 Task: Open Card Project Status Report in Board Customer Loyalty Program Strategy and Execution to Workspace Corporate Communications and add a team member Softage.1@softage.net, a label Red, a checklist Time Tracking, an attachment from your onedrive, a color Red and finally, add a card description 'Plan and execute company team-building retreat with a focus on team resilience' and a comment 'Given the potential impact of this task, let us approach it with a strategic mindset and explore all options before making a decision.'. Add a start date 'Jan 09, 1900' with a due date 'Jan 16, 1900'
Action: Mouse moved to (66, 336)
Screenshot: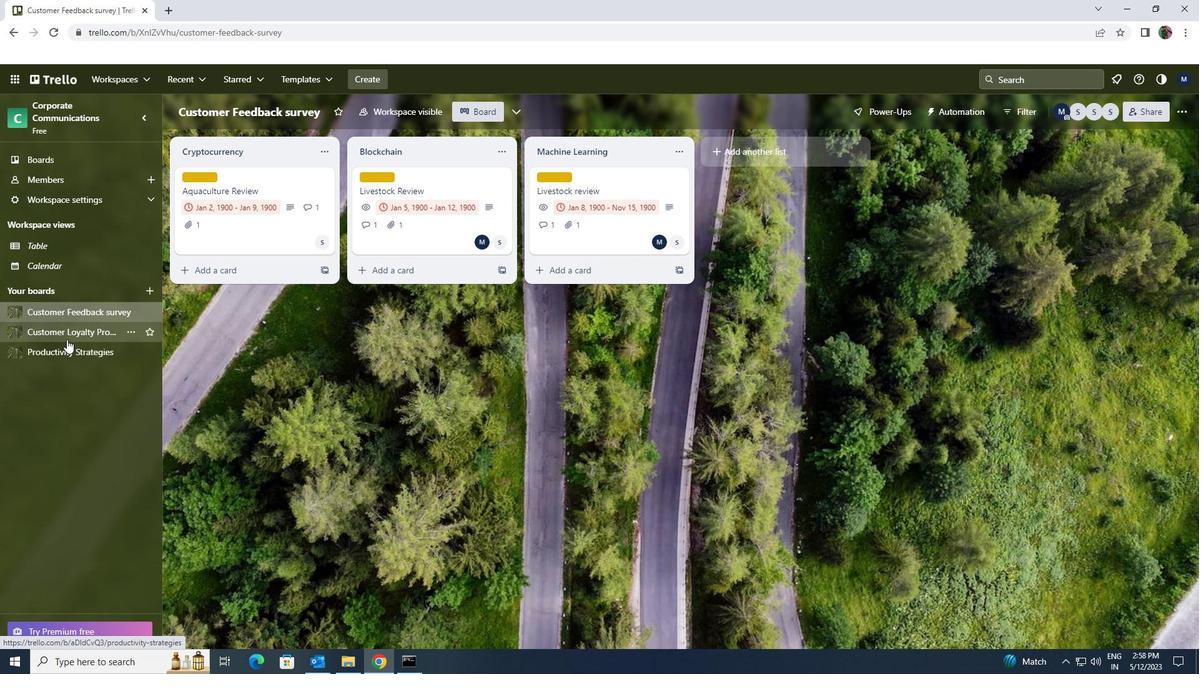 
Action: Mouse pressed left at (66, 336)
Screenshot: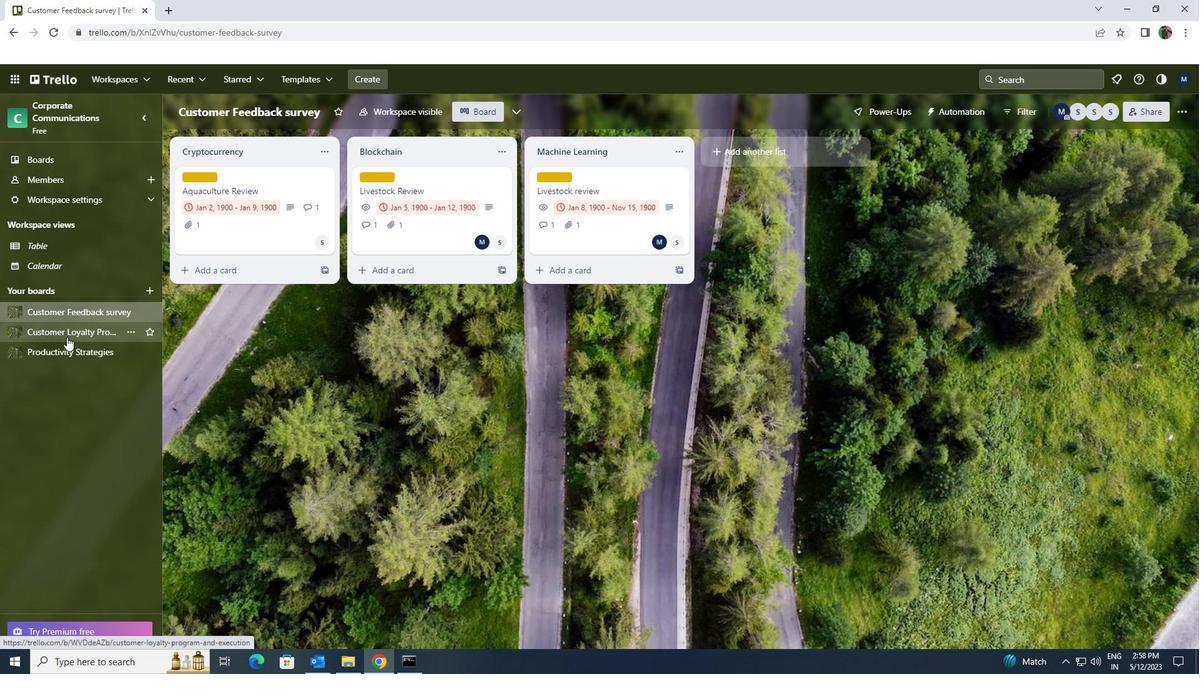 
Action: Mouse moved to (602, 181)
Screenshot: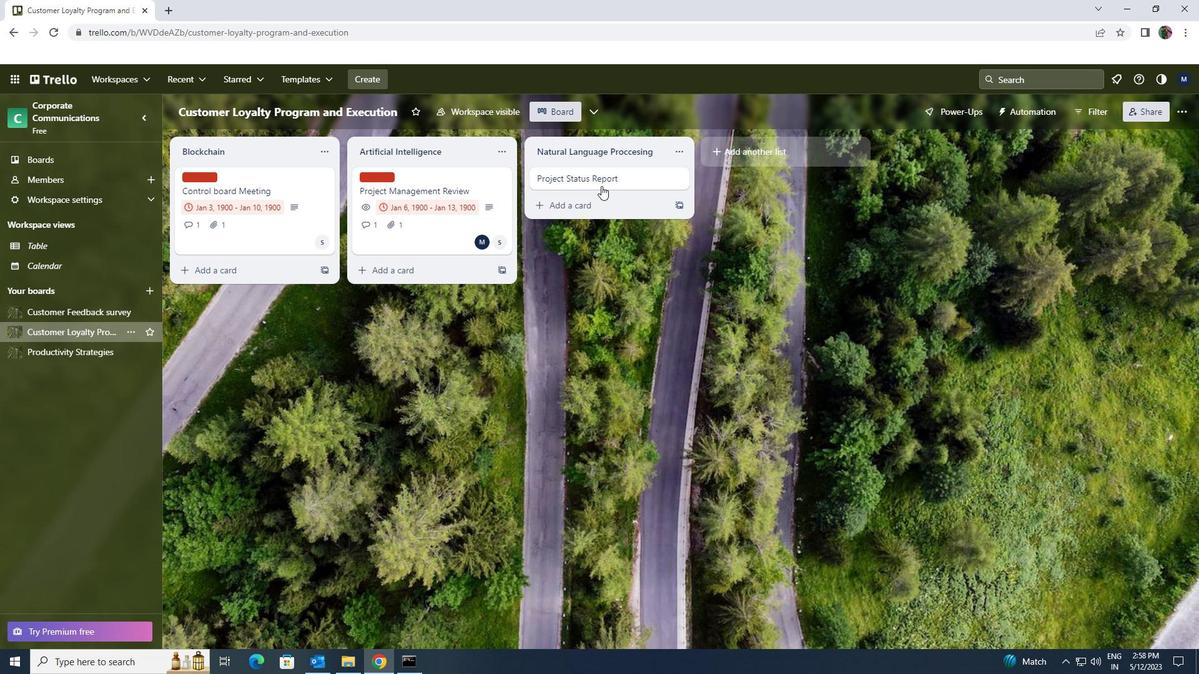 
Action: Mouse pressed left at (602, 181)
Screenshot: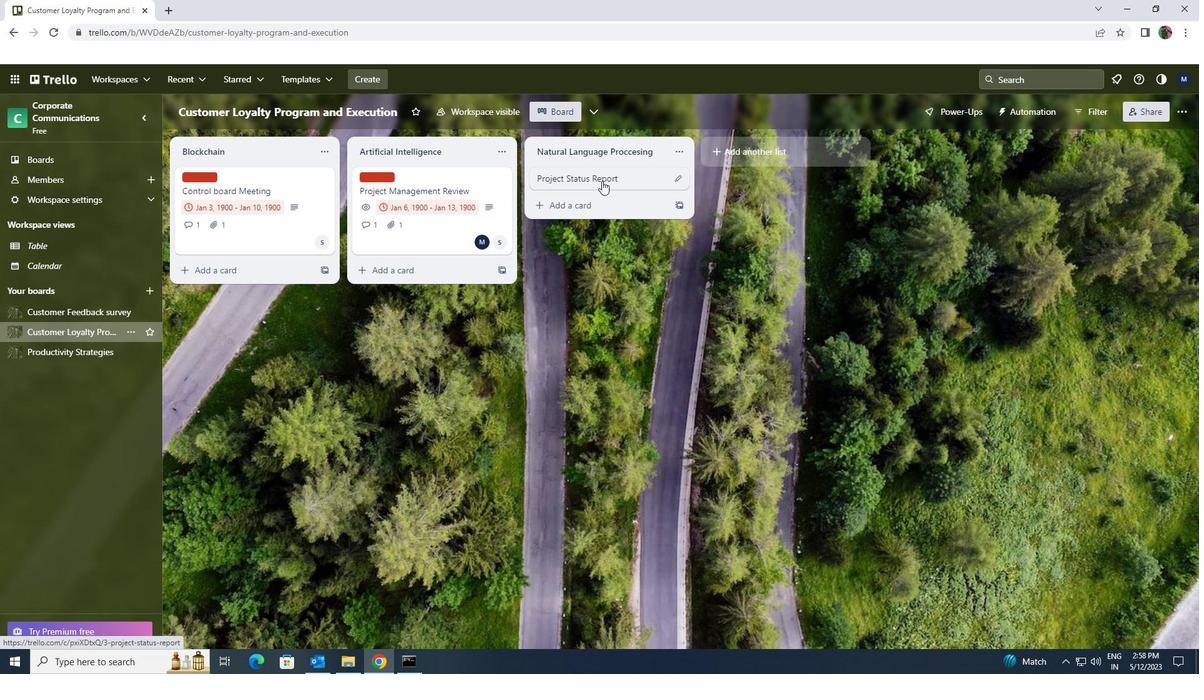 
Action: Mouse moved to (737, 184)
Screenshot: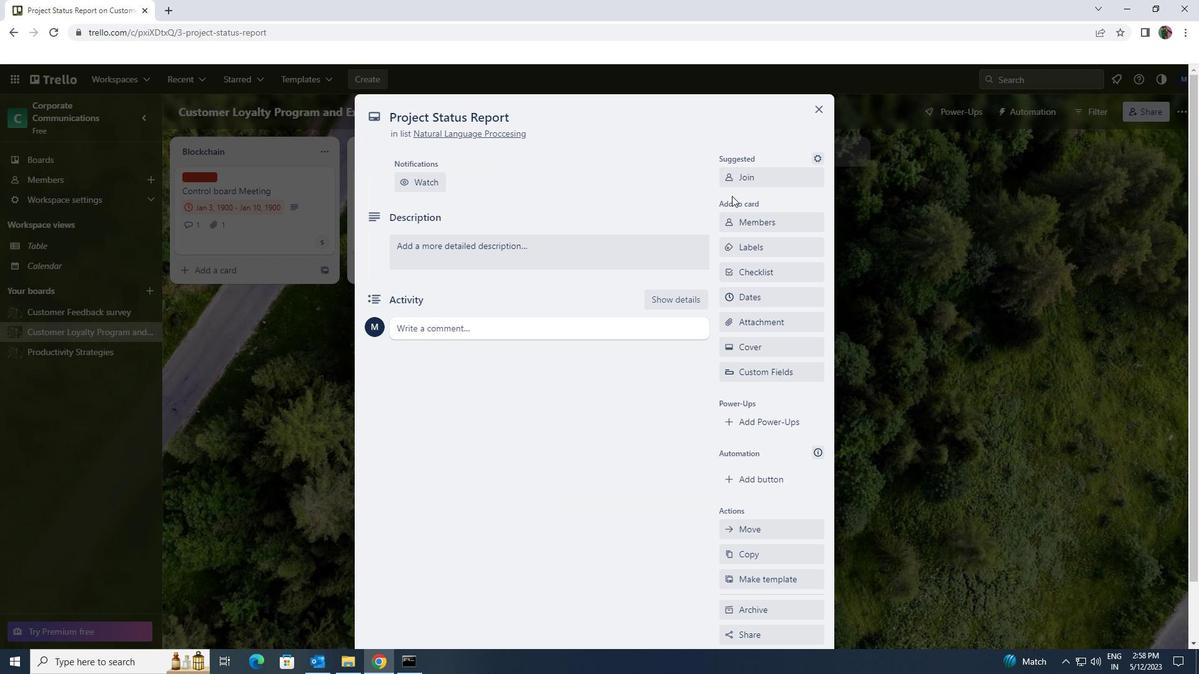 
Action: Mouse pressed left at (737, 184)
Screenshot: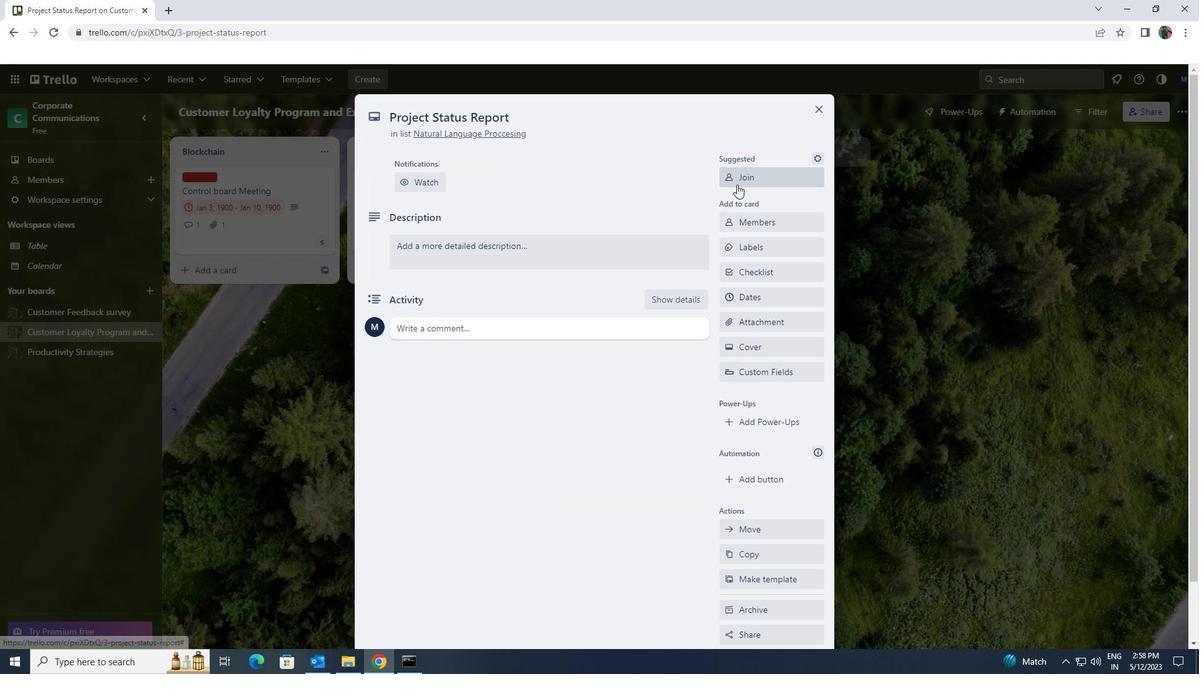 
Action: Mouse moved to (738, 181)
Screenshot: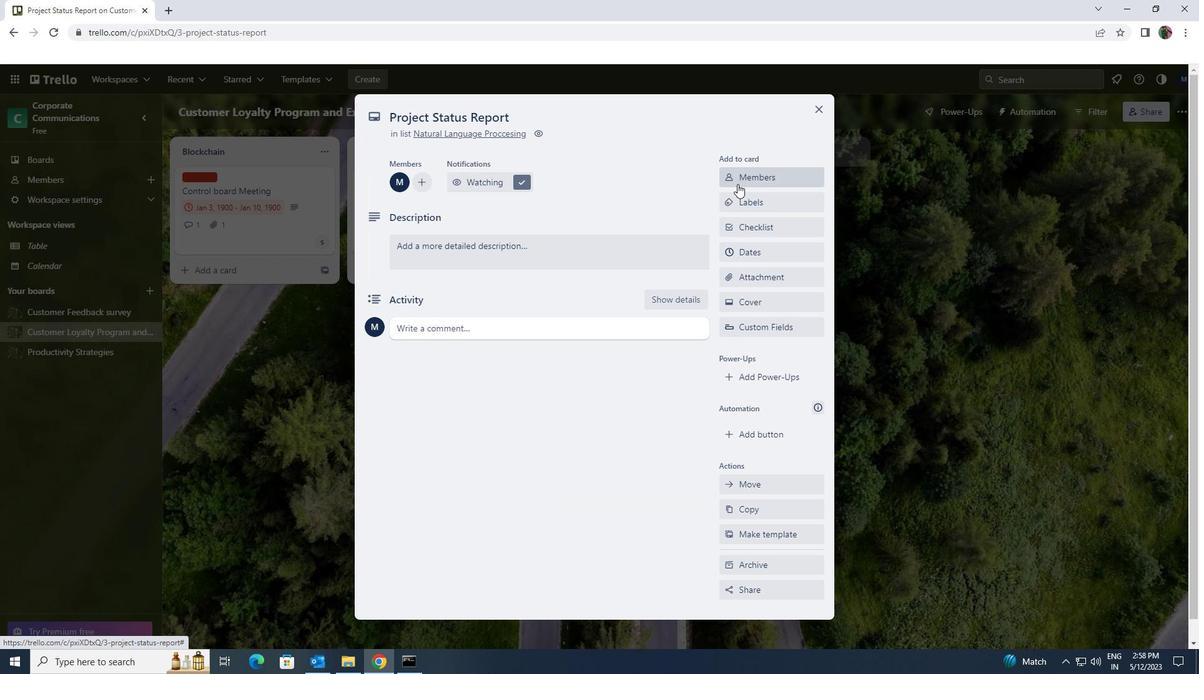 
Action: Mouse pressed left at (738, 181)
Screenshot: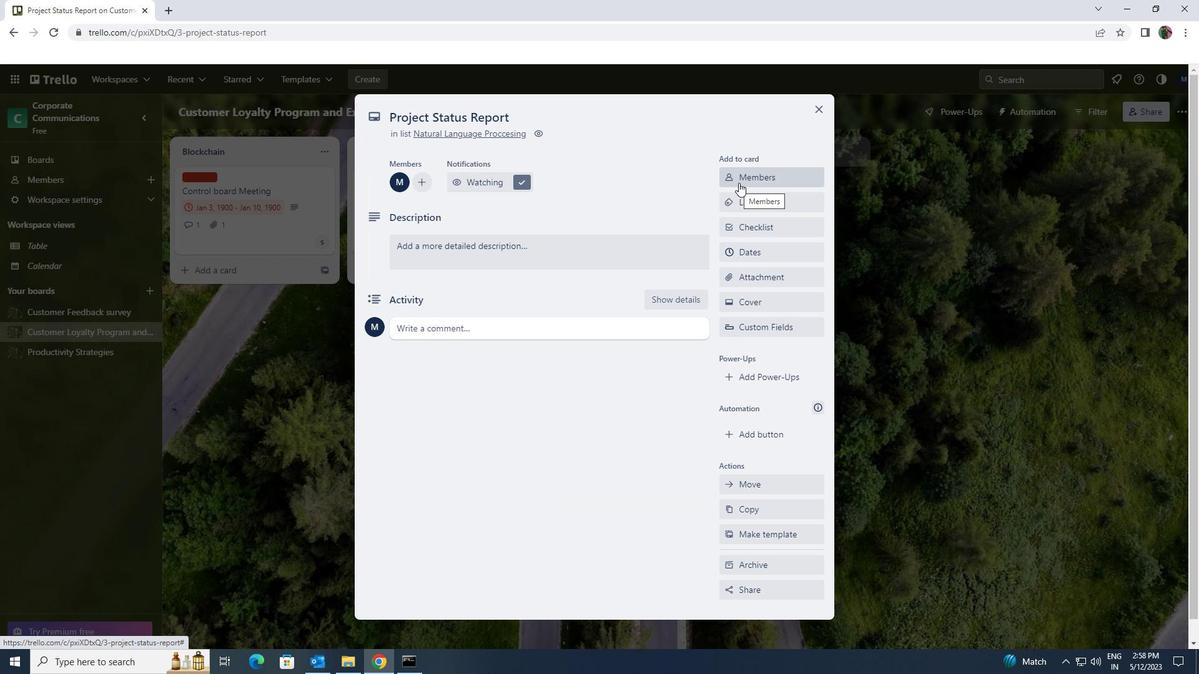
Action: Mouse moved to (745, 177)
Screenshot: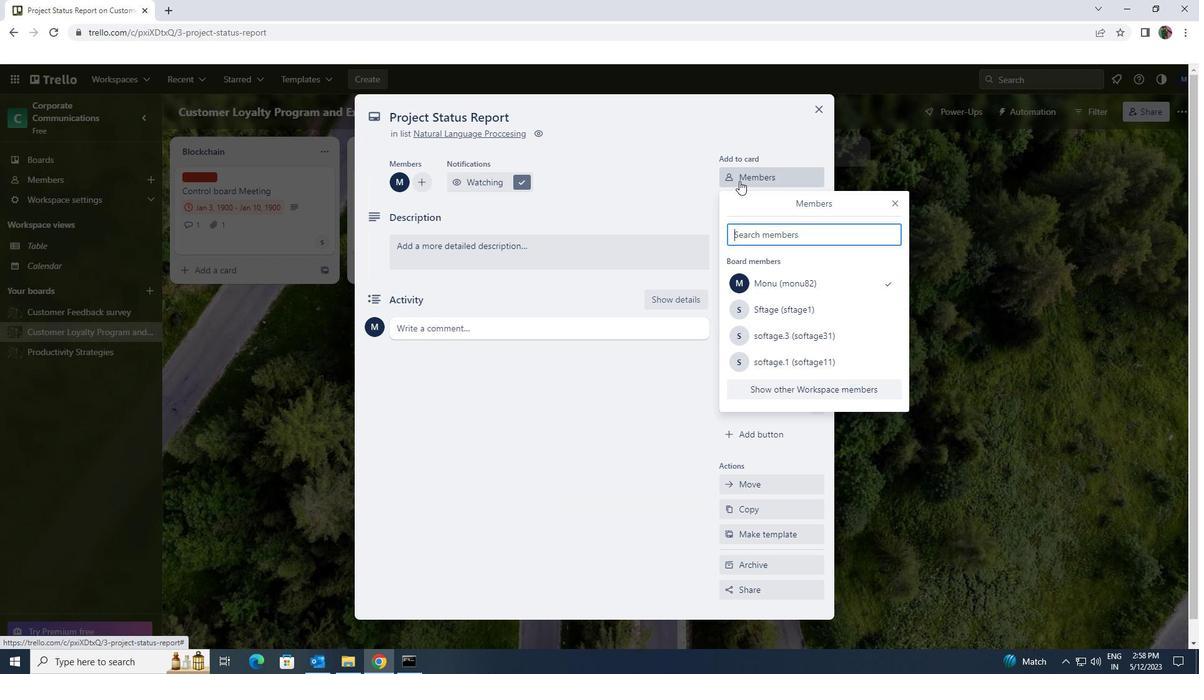 
Action: Key pressed softage.1<Key.shift>@SOFTAGE.NET
Screenshot: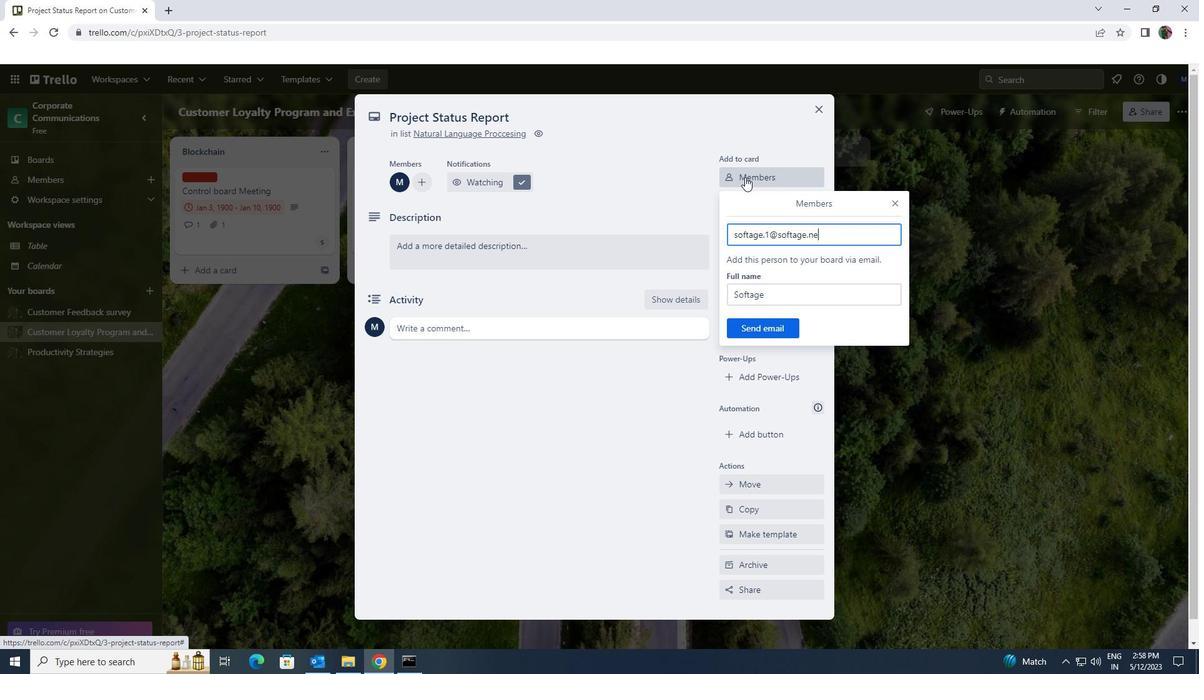 
Action: Mouse moved to (763, 327)
Screenshot: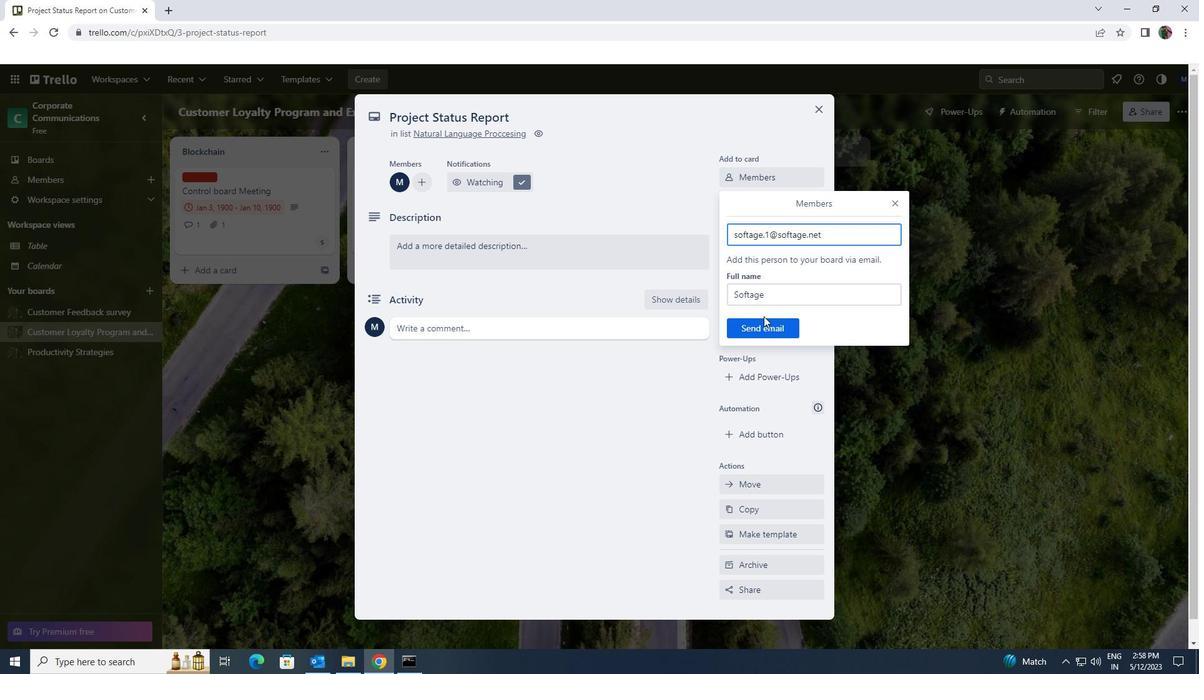 
Action: Mouse pressed left at (763, 327)
Screenshot: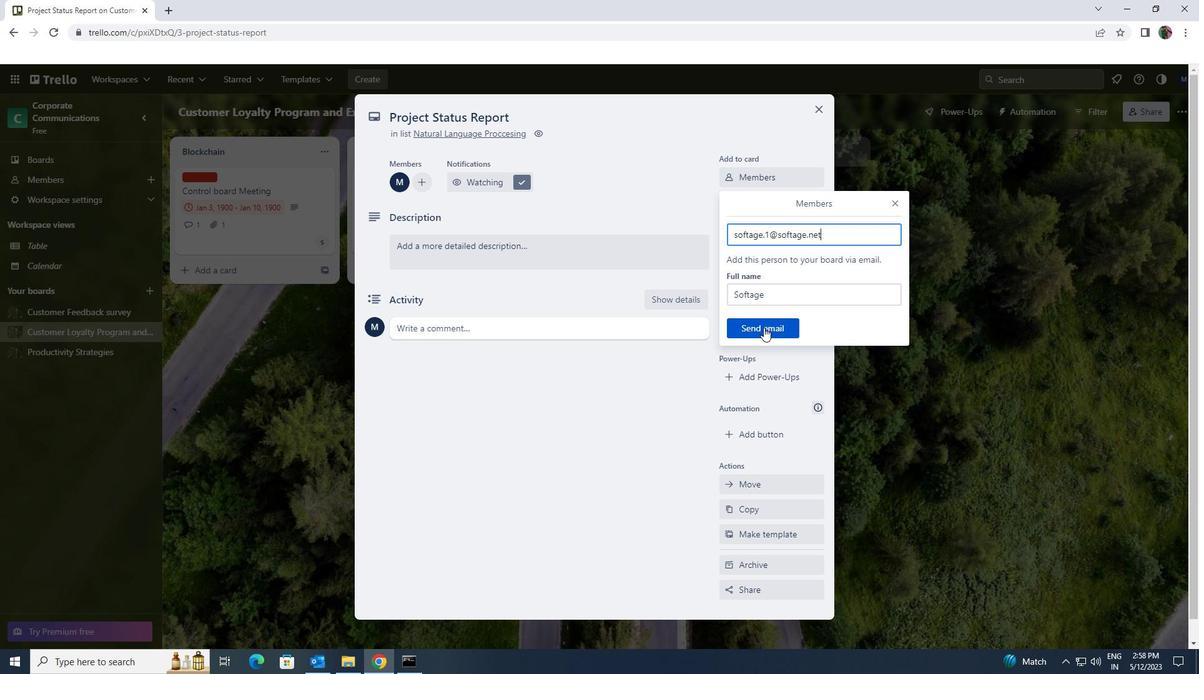 
Action: Mouse moved to (766, 207)
Screenshot: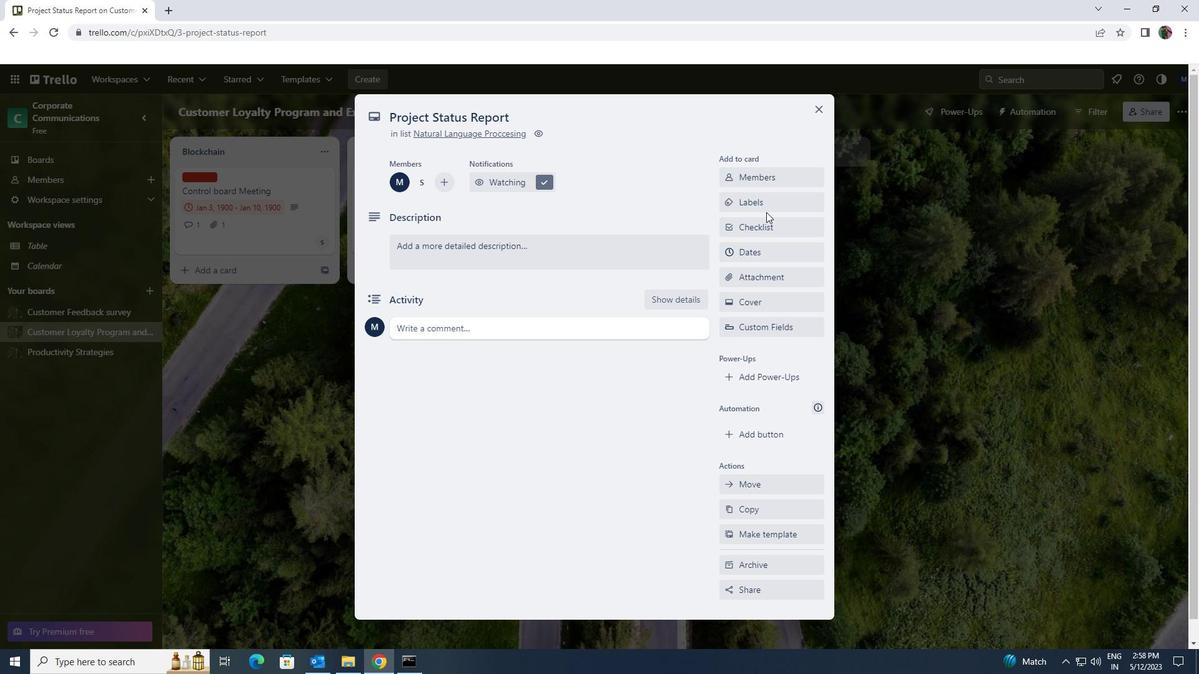
Action: Mouse pressed left at (766, 207)
Screenshot: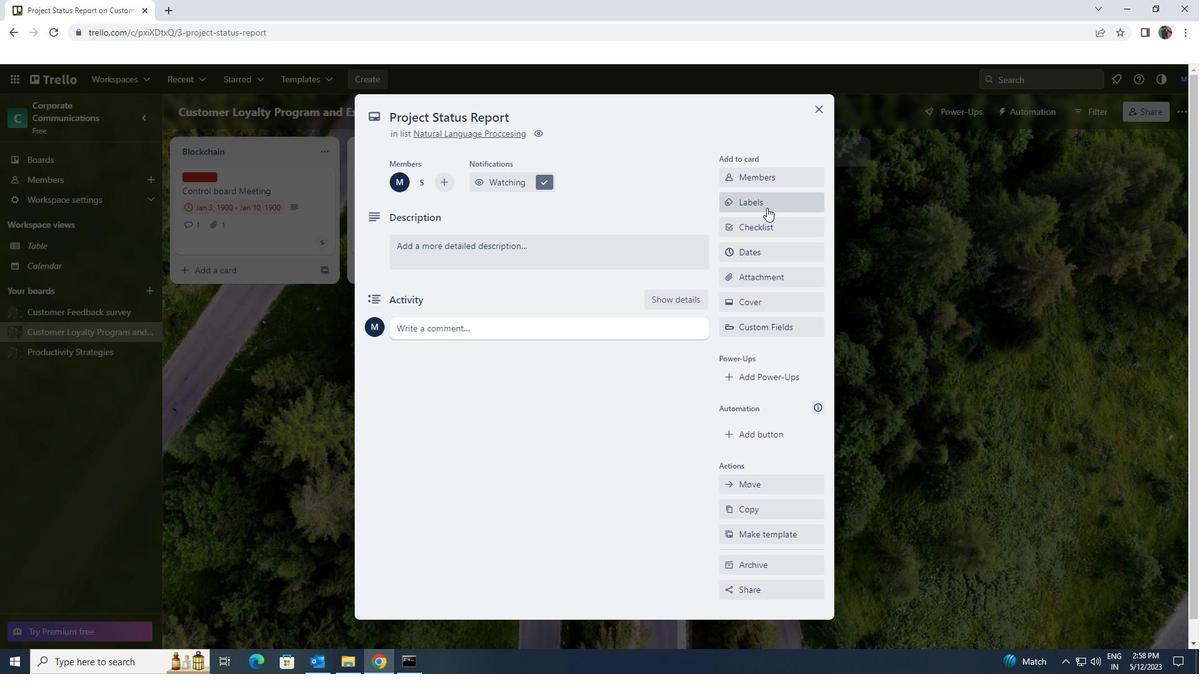 
Action: Mouse moved to (801, 462)
Screenshot: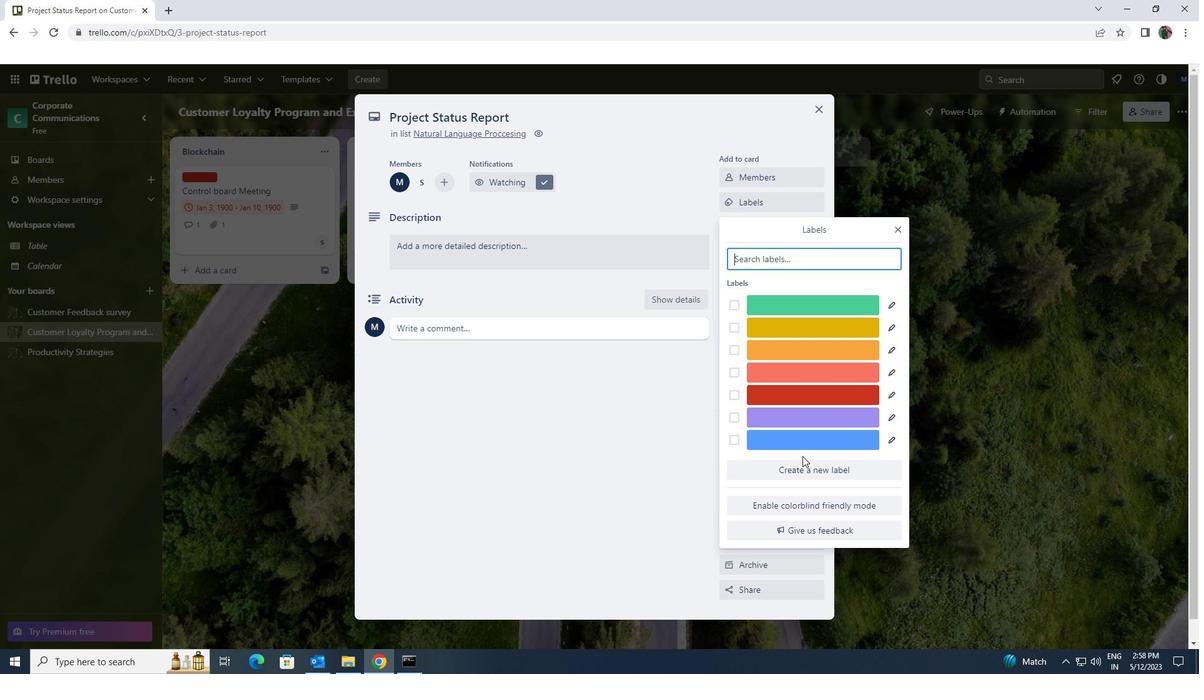 
Action: Mouse pressed left at (801, 462)
Screenshot: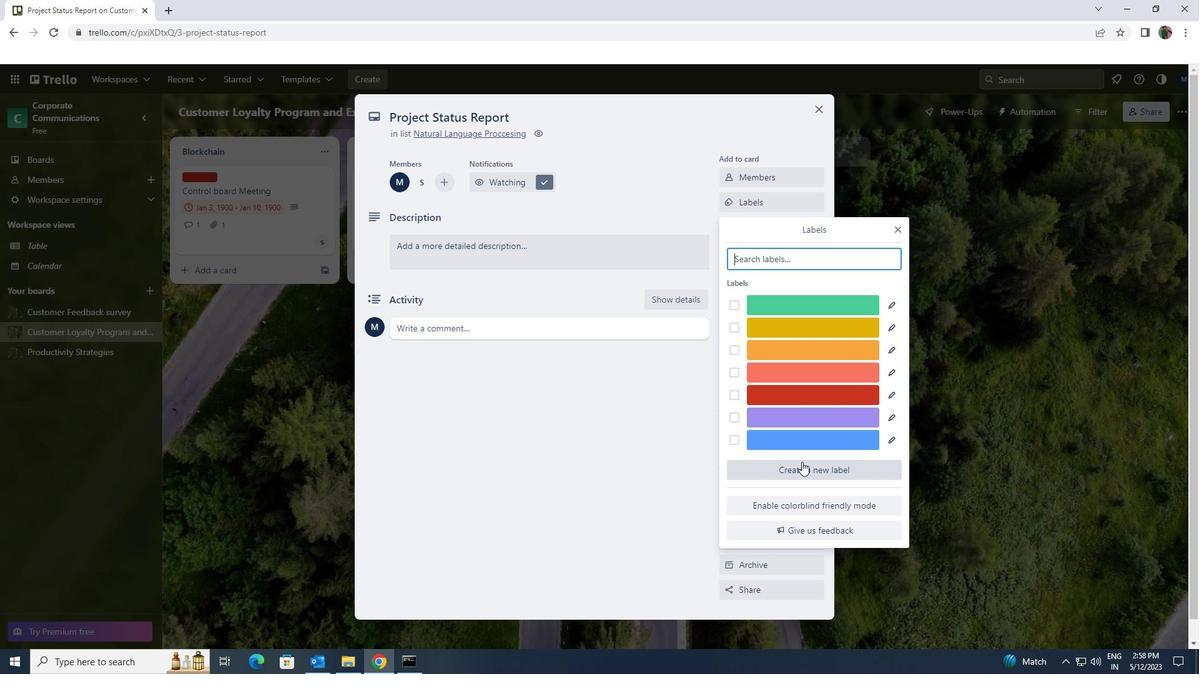 
Action: Mouse moved to (850, 433)
Screenshot: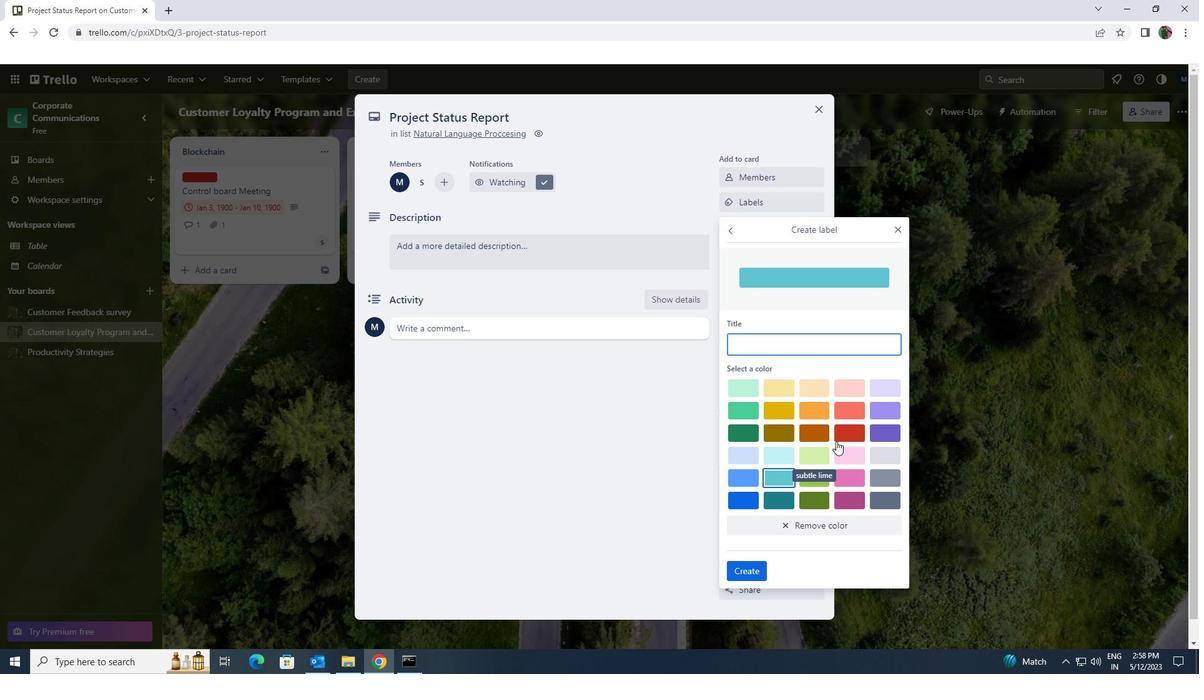 
Action: Mouse pressed left at (850, 433)
Screenshot: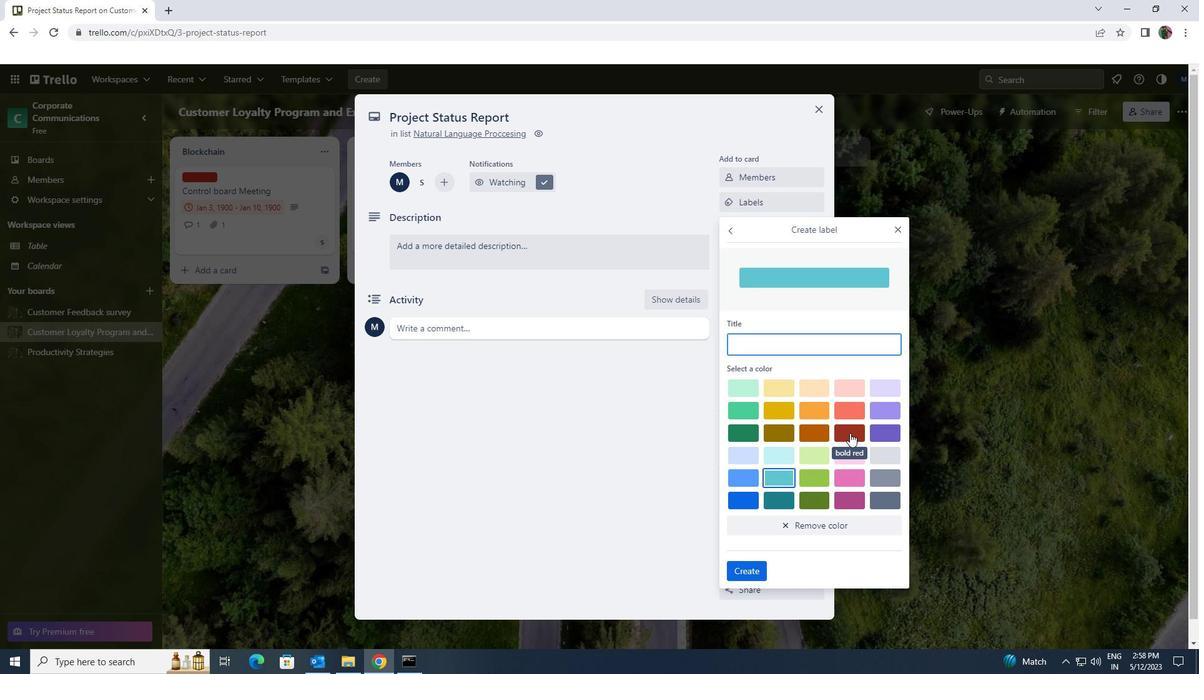 
Action: Mouse moved to (742, 573)
Screenshot: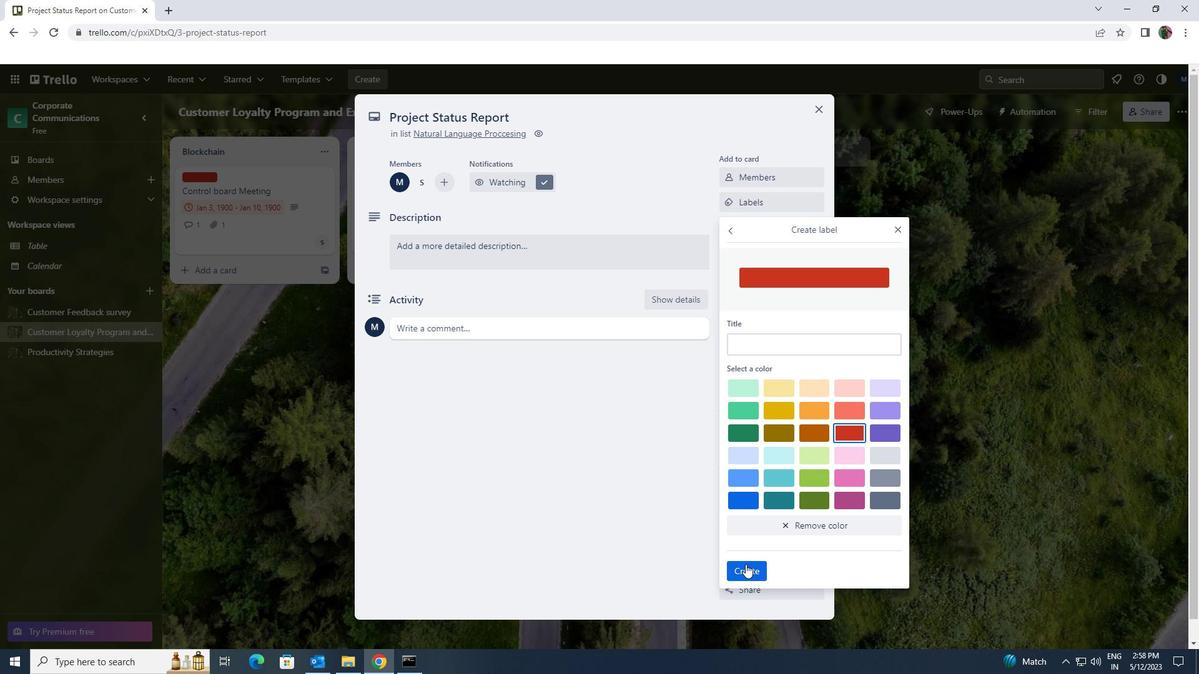 
Action: Mouse pressed left at (742, 573)
Screenshot: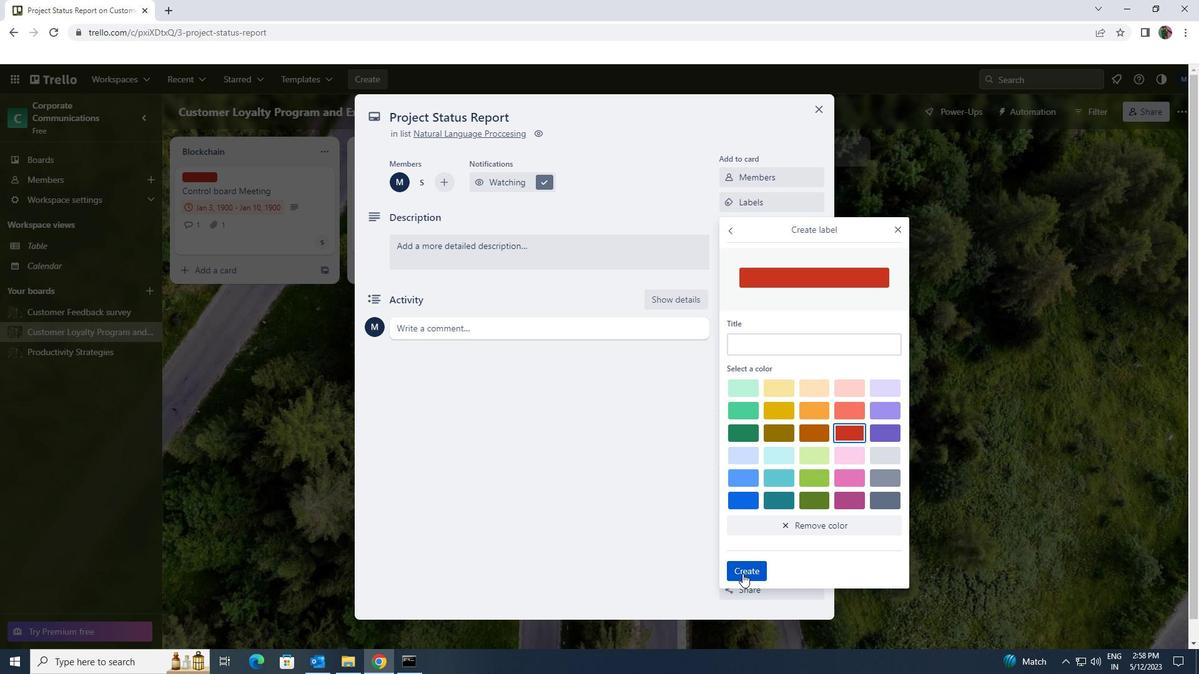 
Action: Mouse moved to (898, 228)
Screenshot: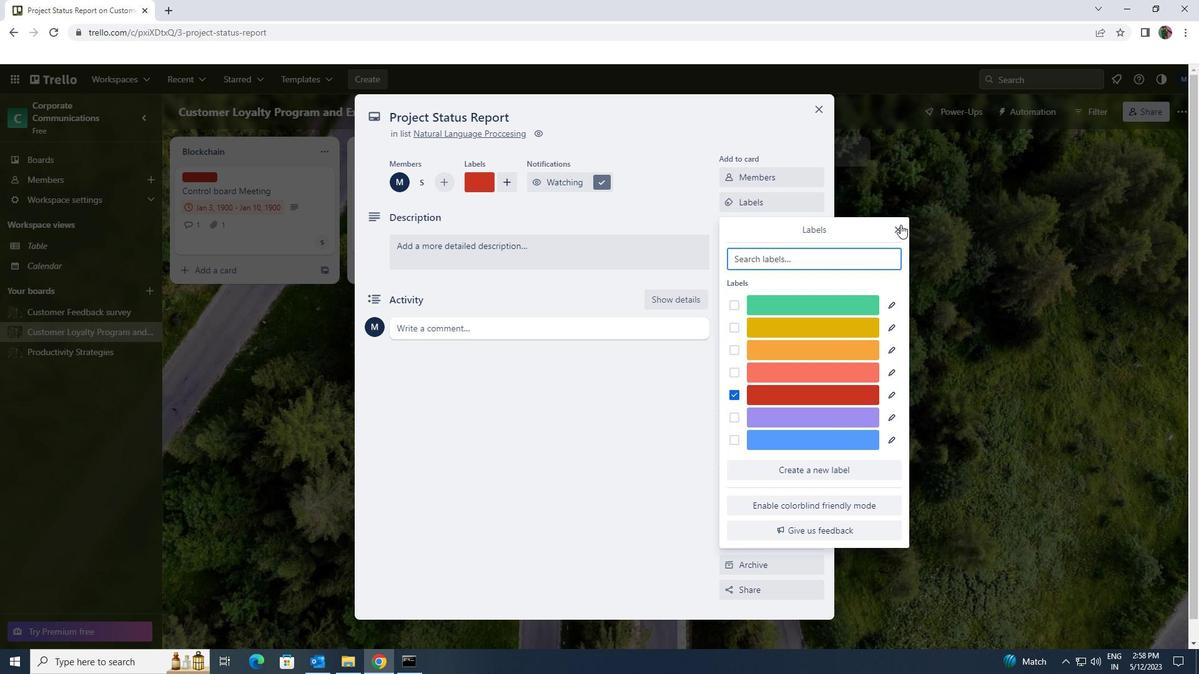 
Action: Mouse pressed left at (898, 228)
Screenshot: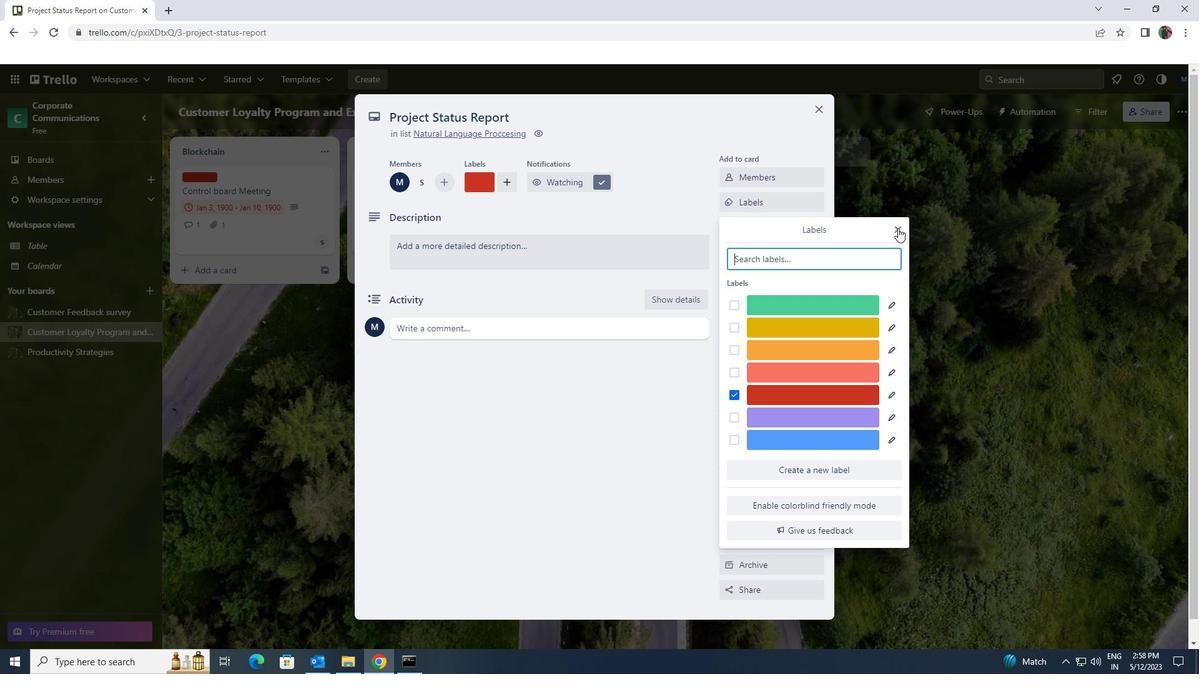 
Action: Mouse moved to (783, 226)
Screenshot: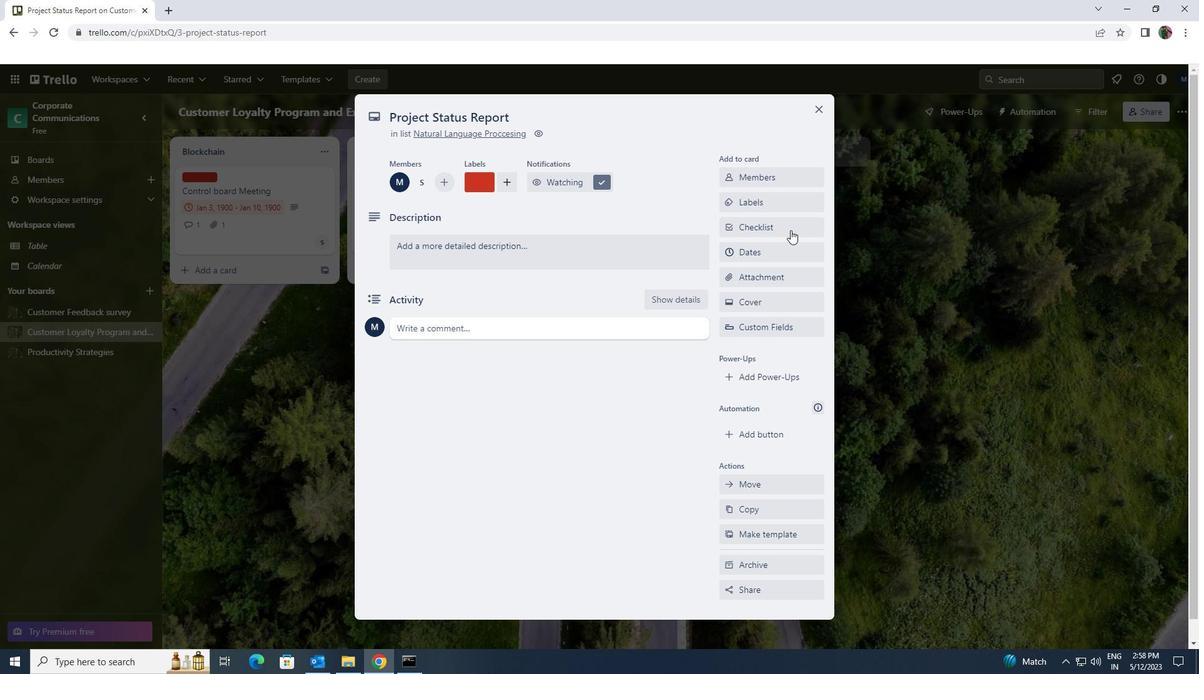 
Action: Mouse pressed left at (783, 226)
Screenshot: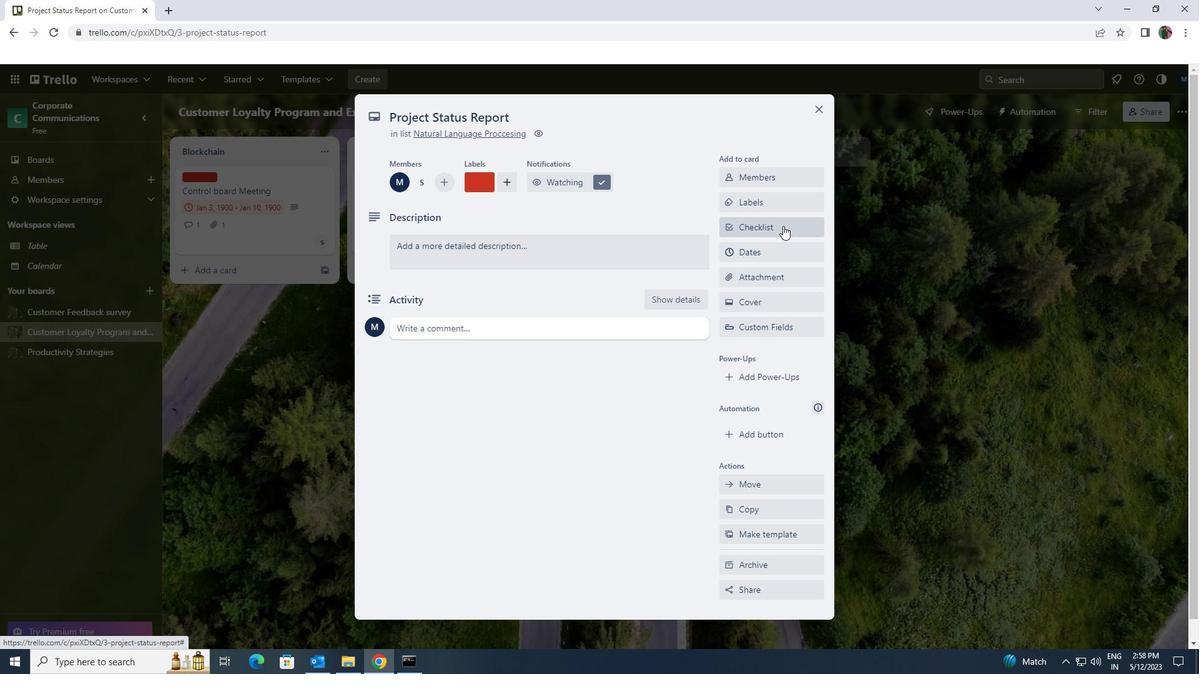 
Action: Key pressed <Key.shift><Key.shift>TIME<Key.space><Key.shift>TRACKING
Screenshot: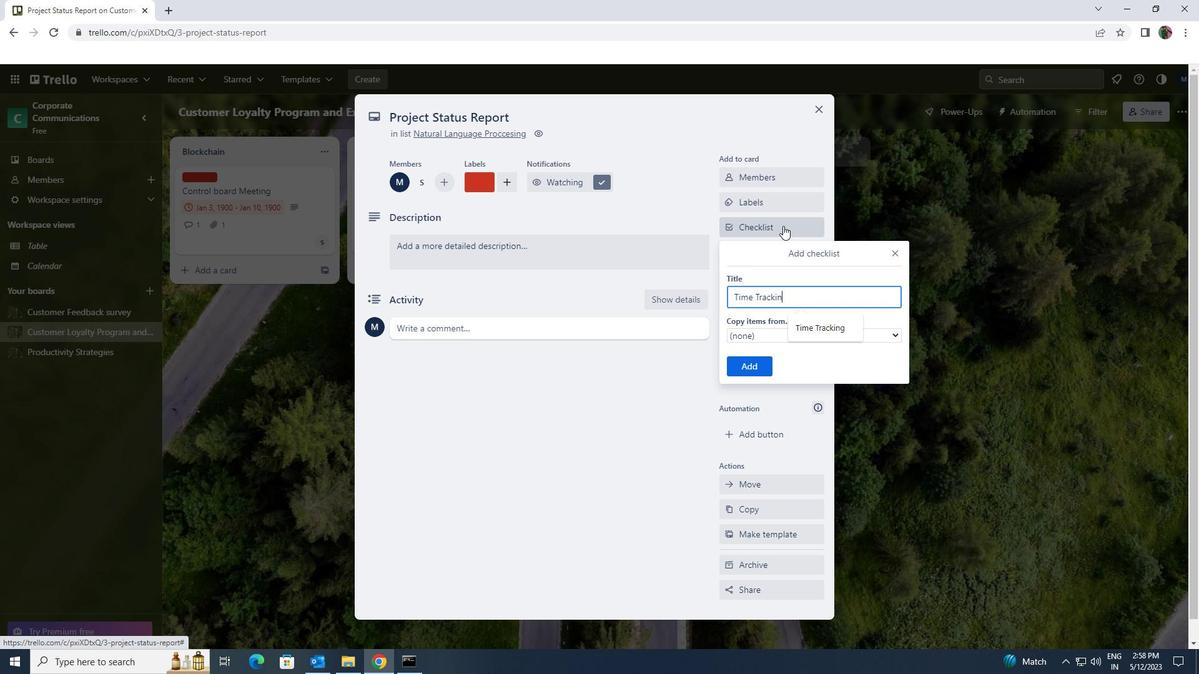 
Action: Mouse moved to (750, 359)
Screenshot: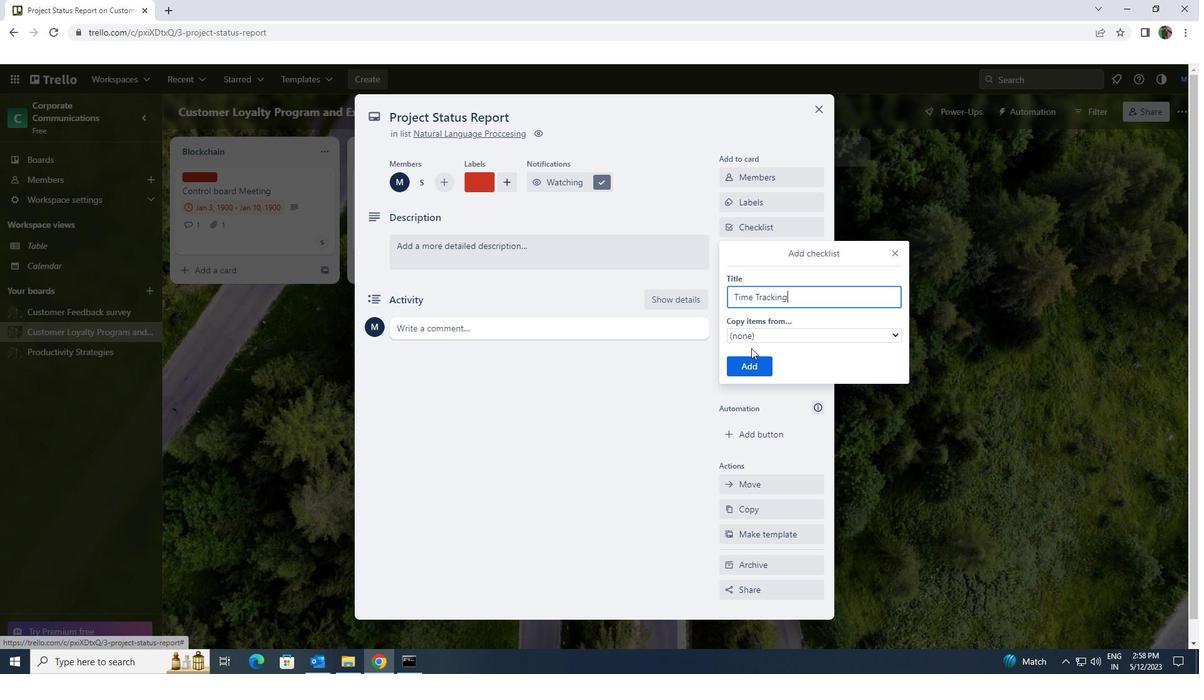 
Action: Mouse pressed left at (750, 359)
Screenshot: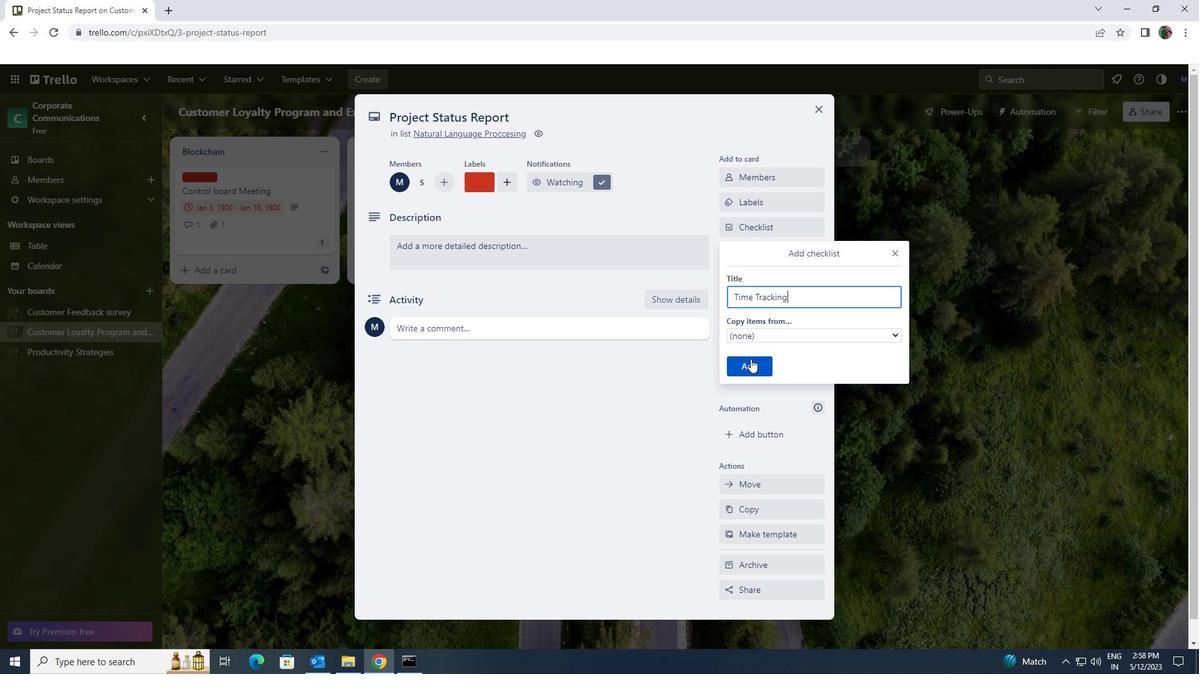 
Action: Mouse moved to (754, 280)
Screenshot: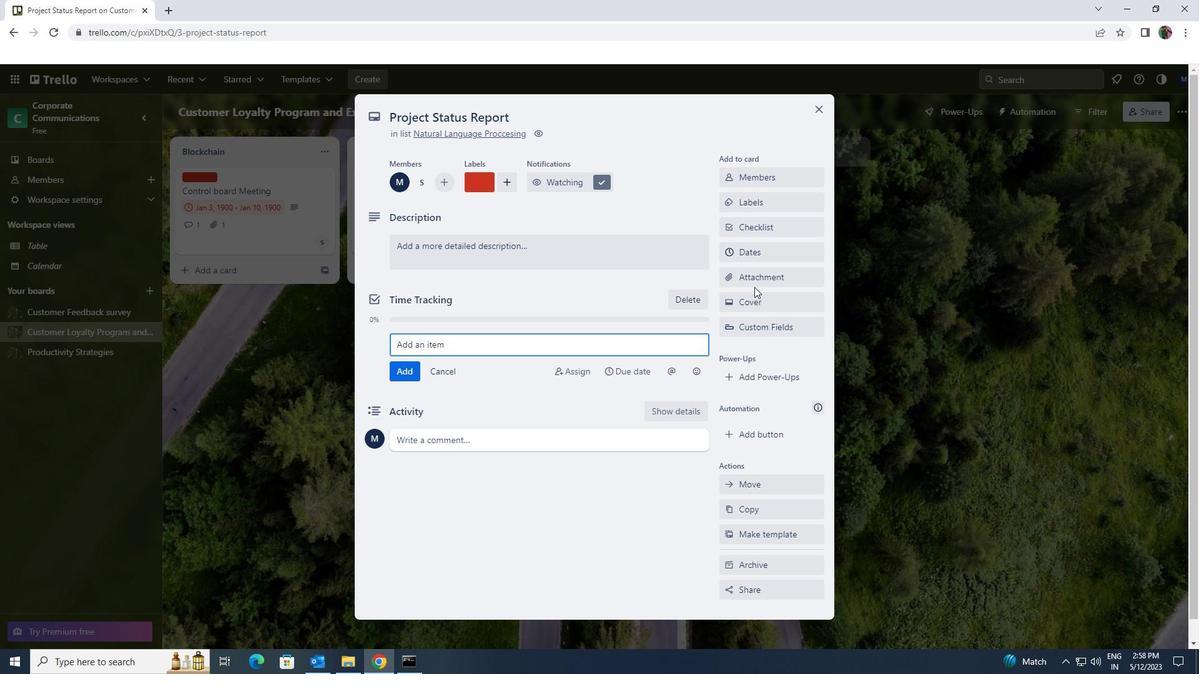 
Action: Mouse pressed left at (754, 280)
Screenshot: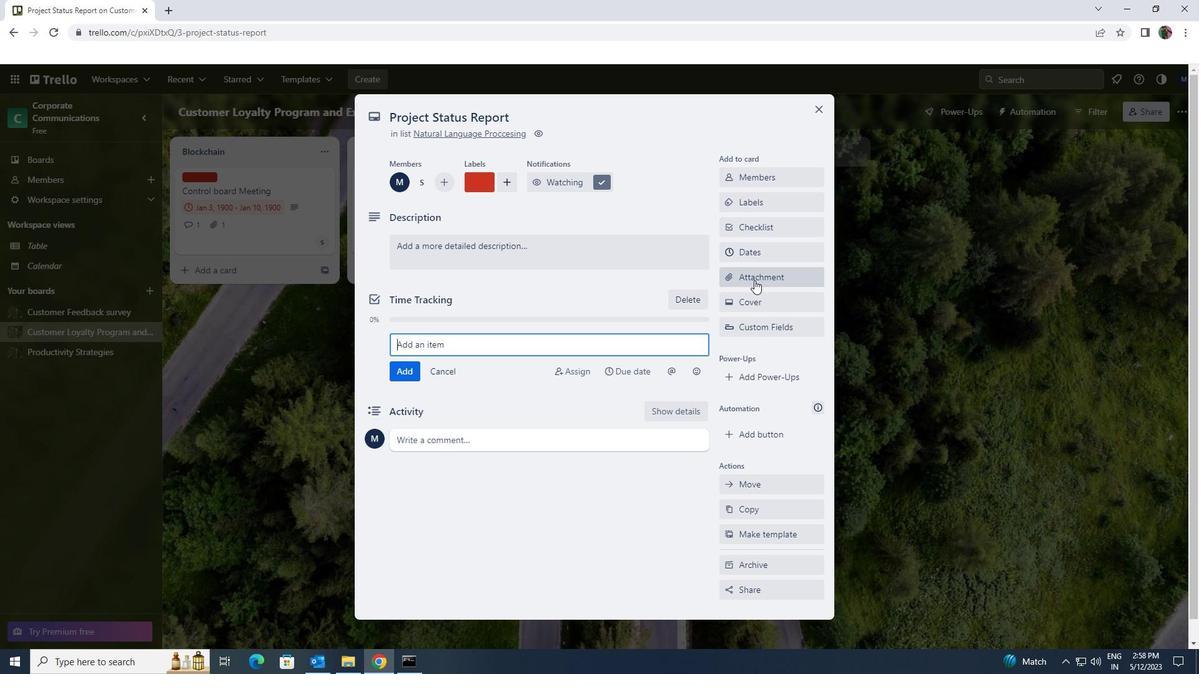 
Action: Mouse moved to (754, 365)
Screenshot: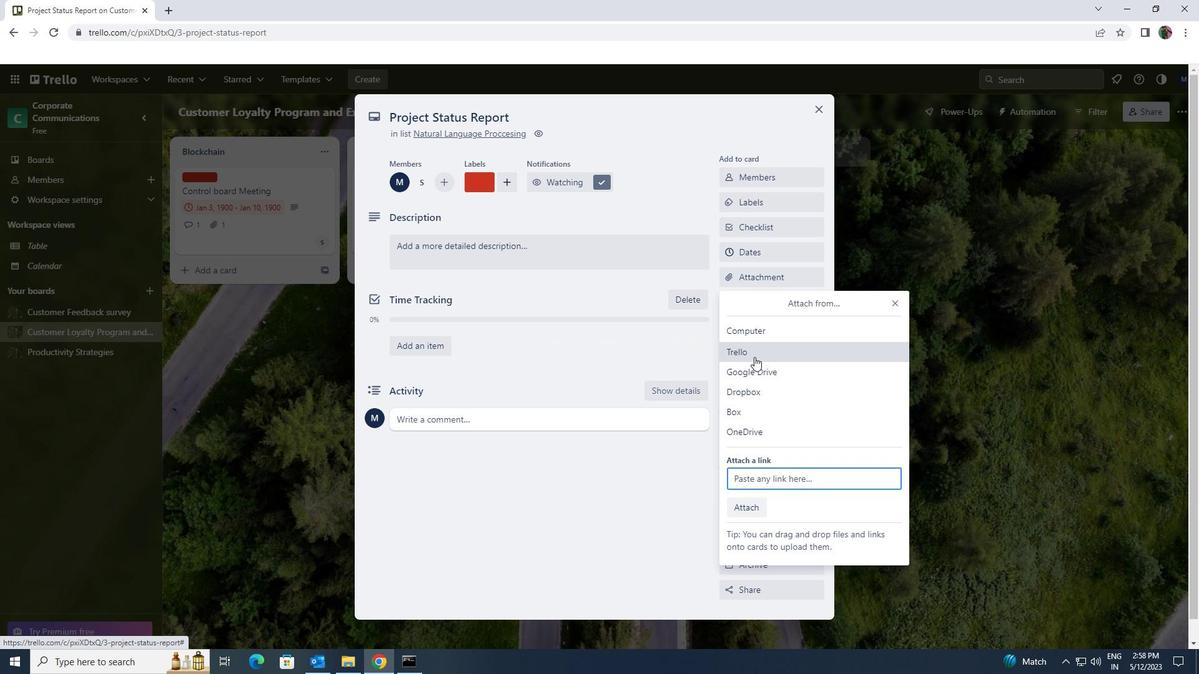 
Action: Mouse pressed left at (754, 365)
Screenshot: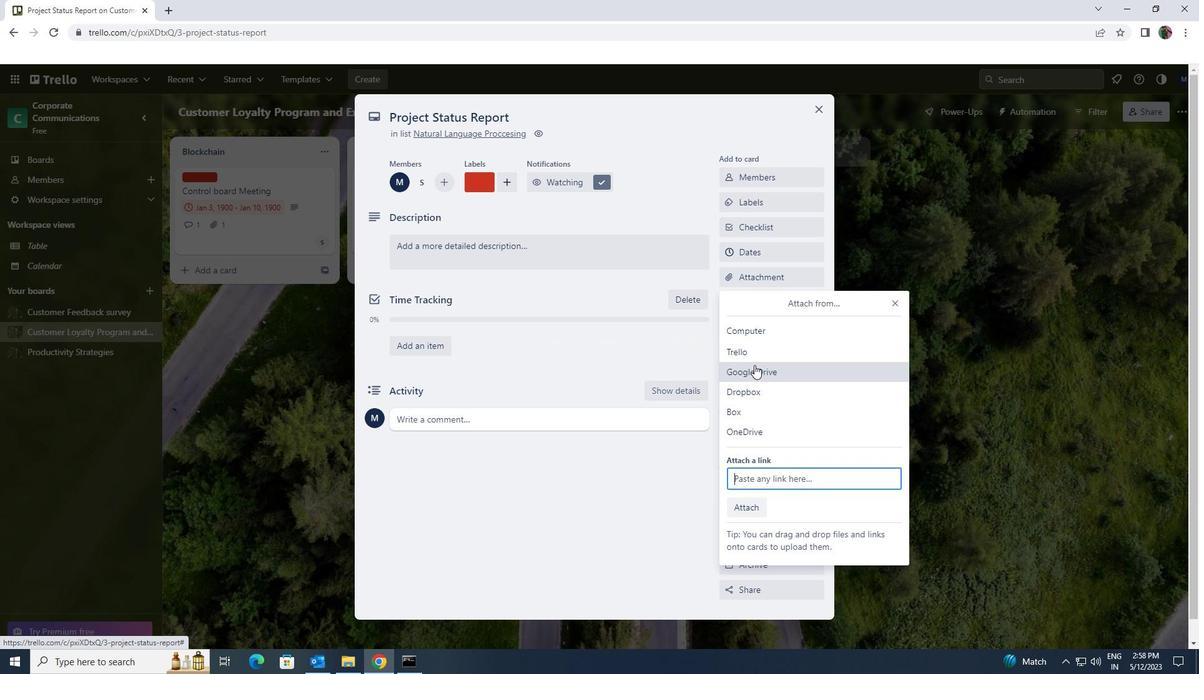 
Action: Mouse moved to (502, 322)
Screenshot: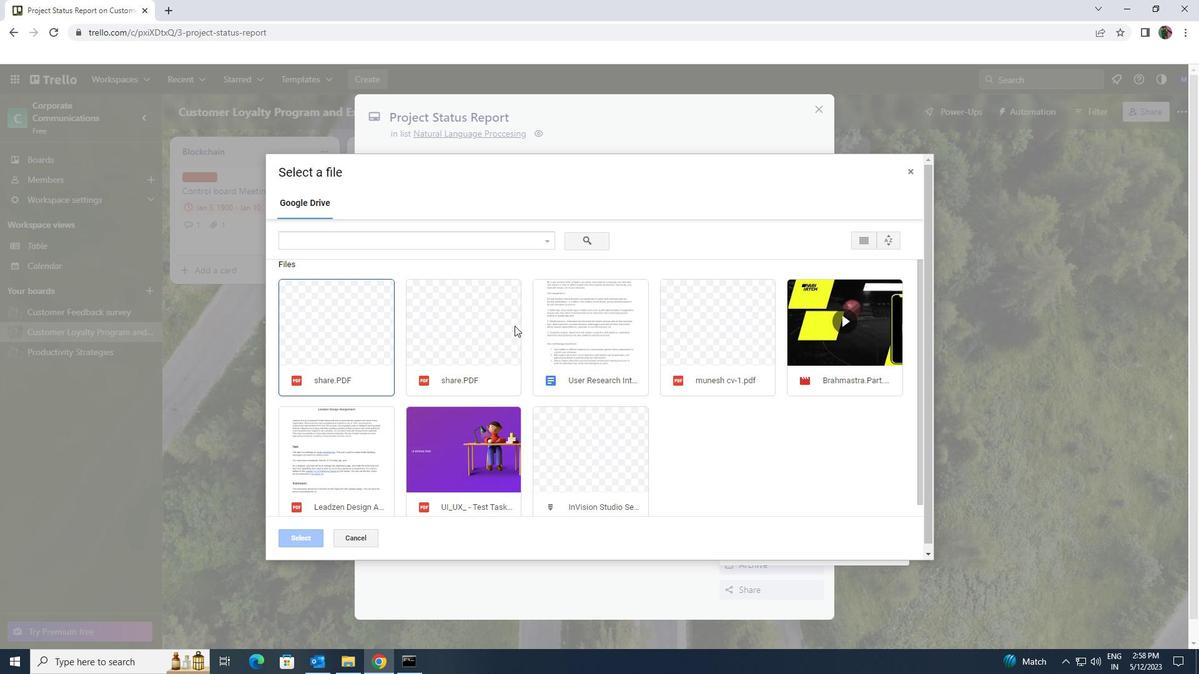 
Action: Mouse pressed left at (502, 322)
Screenshot: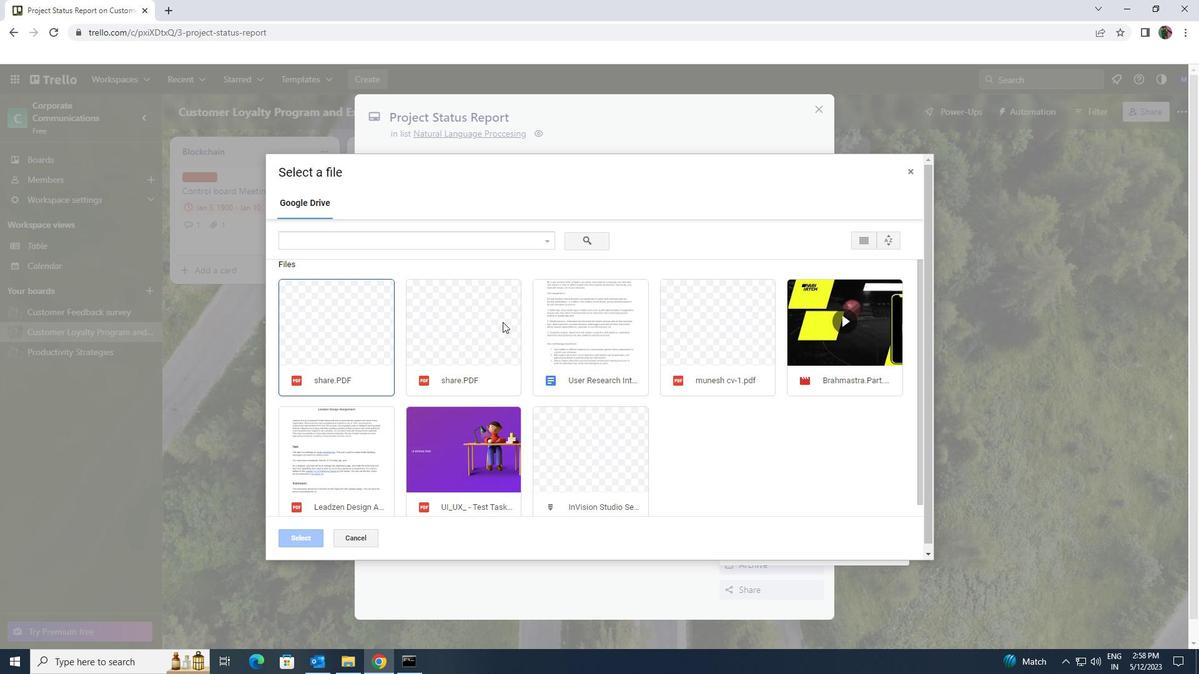 
Action: Mouse moved to (314, 538)
Screenshot: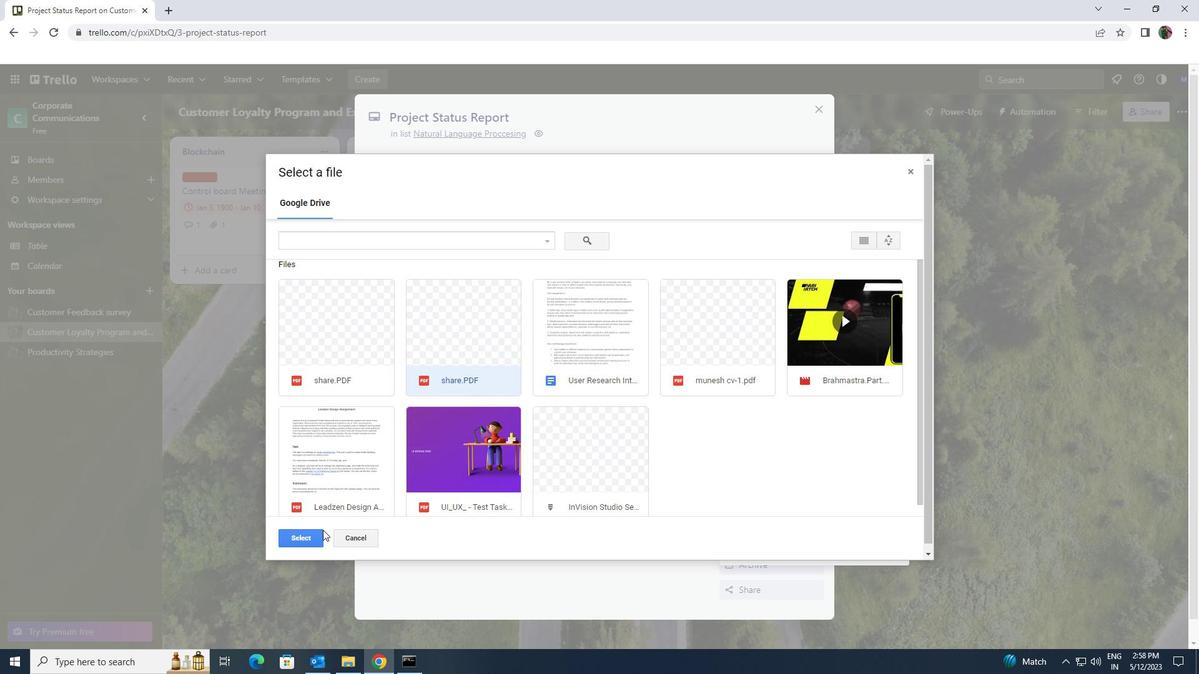
Action: Mouse pressed left at (314, 538)
Screenshot: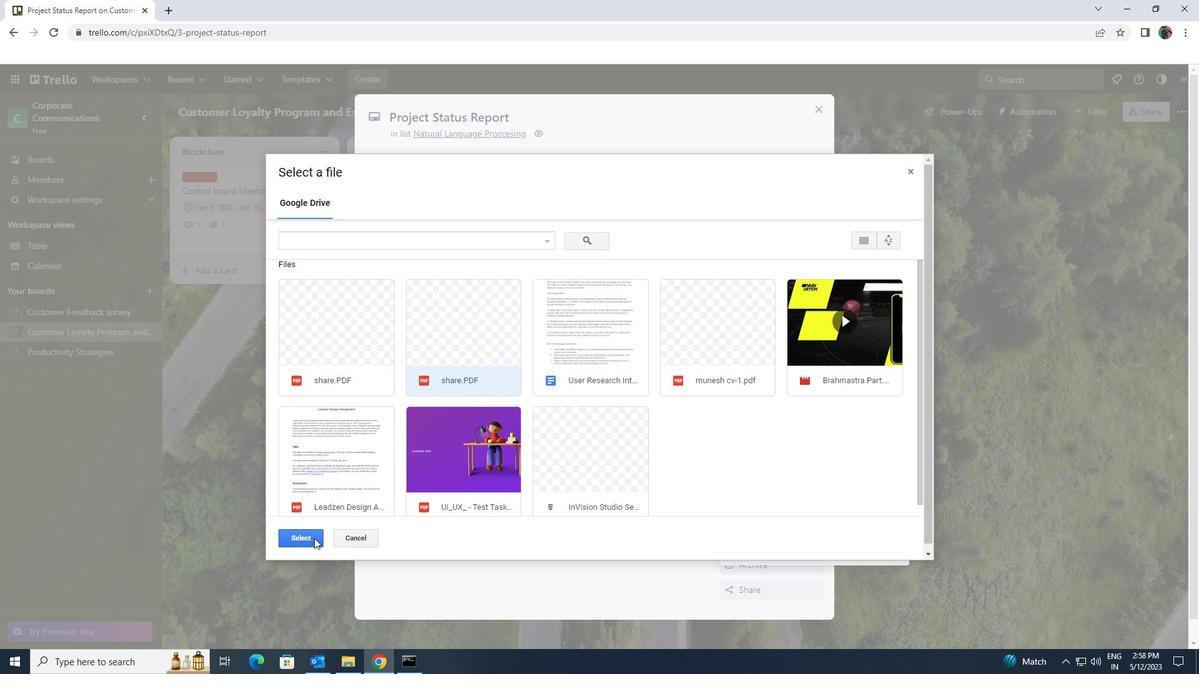 
Action: Mouse moved to (501, 257)
Screenshot: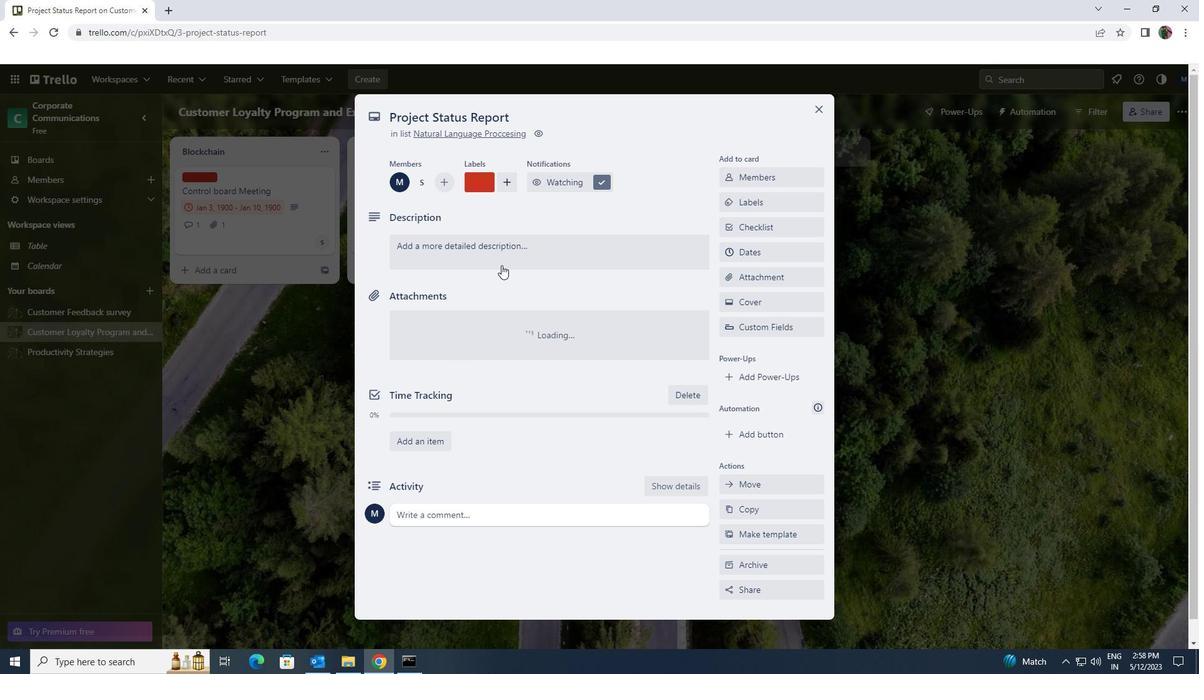 
Action: Mouse pressed left at (501, 257)
Screenshot: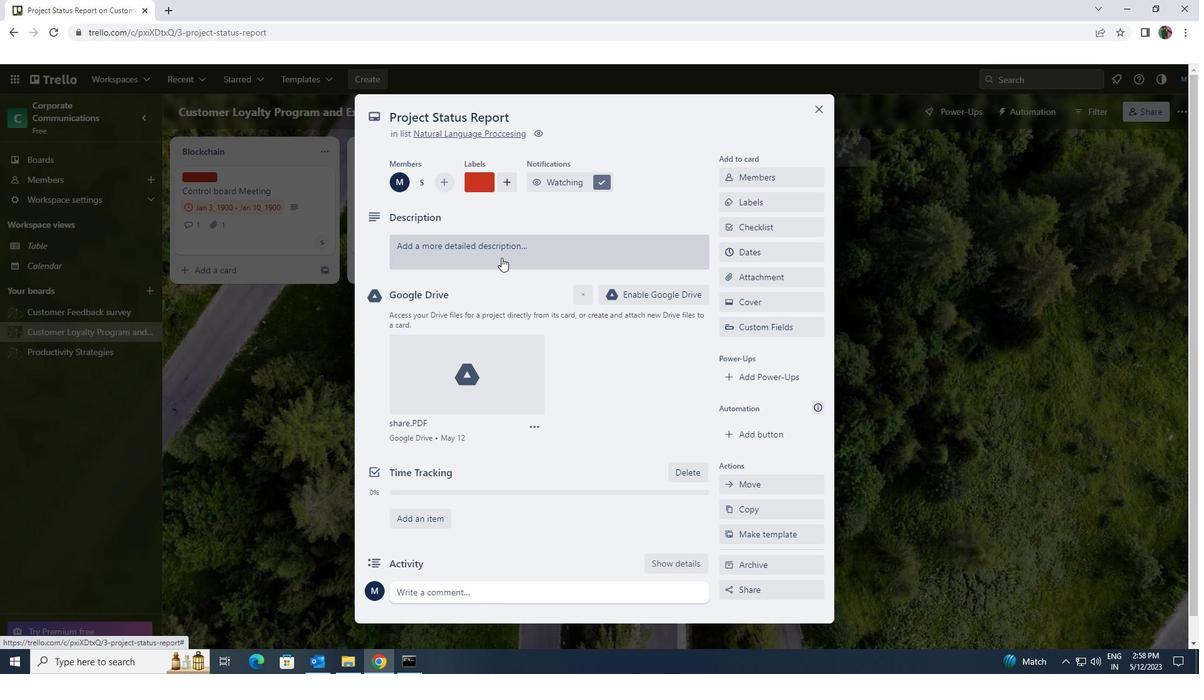 
Action: Key pressed <Key.shift>PLAN<Key.space>AND<Key.space>EXECUTE<Key.space>COMPANY<Key.space>TEAM<Key.space>BUILDING<Key.space>T<Key.backspace>RETREAT<Key.space>WITH<Key.space>A<Key.space>FOCUS<Key.space>ON<Key.space>TEAM<Key.space>RESILIENCE
Screenshot: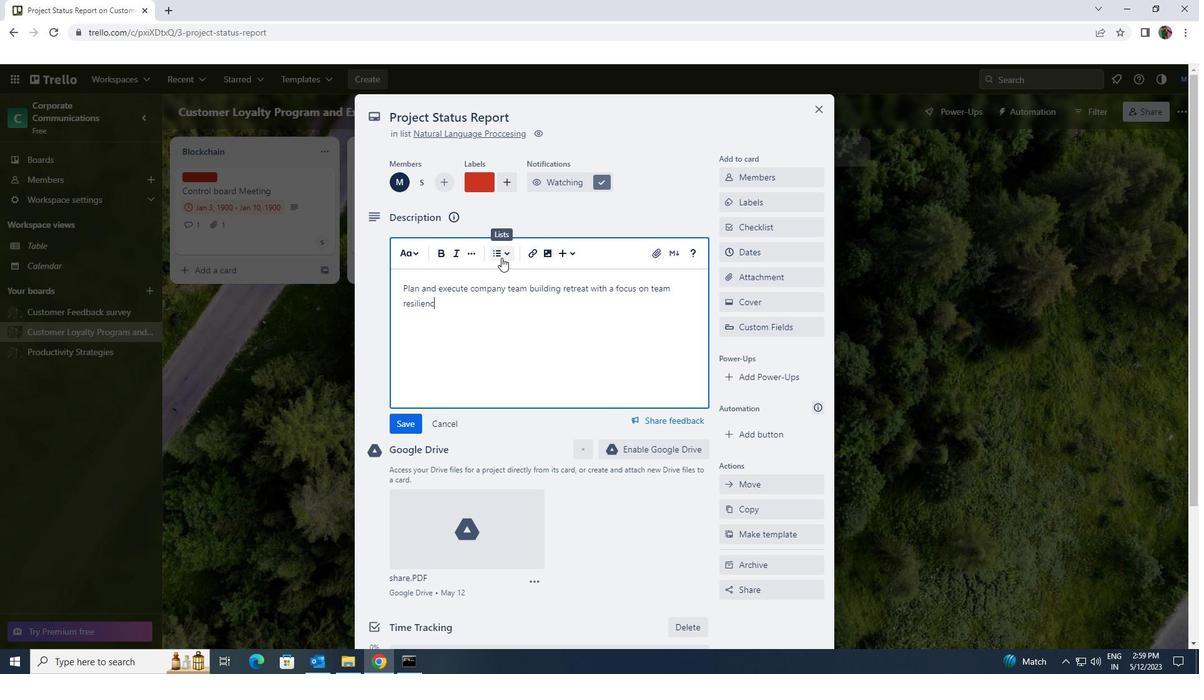 
Action: Mouse moved to (397, 418)
Screenshot: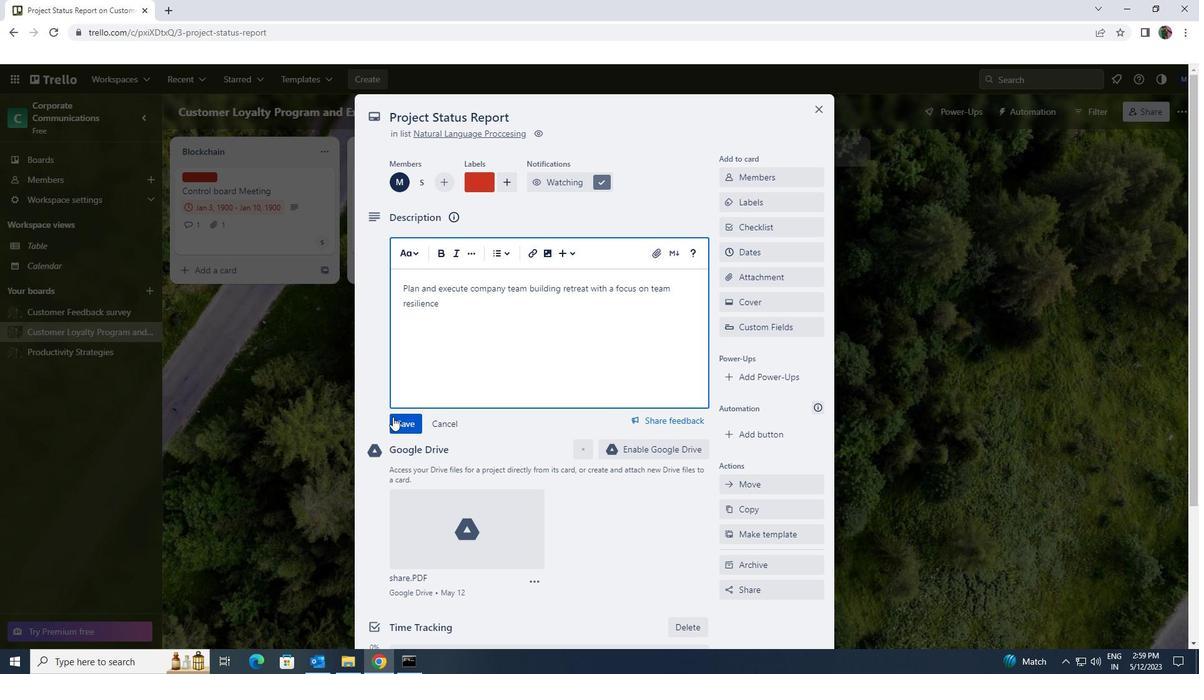
Action: Mouse pressed left at (397, 418)
Screenshot: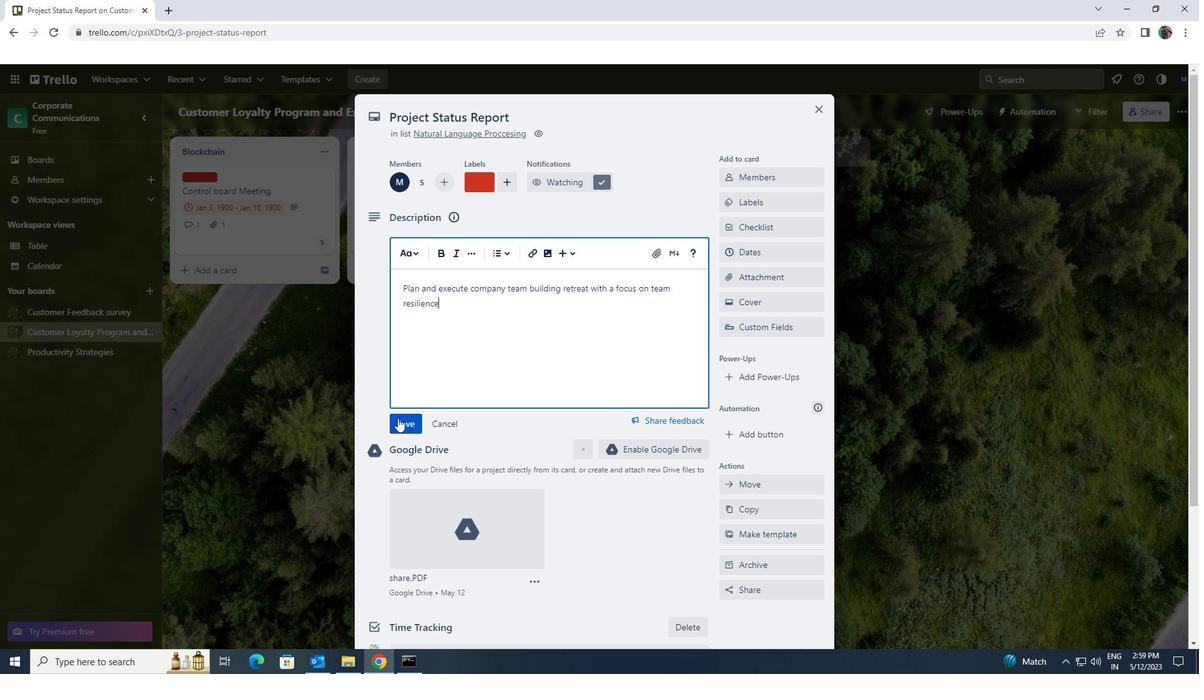 
Action: Mouse scrolled (397, 417) with delta (0, 0)
Screenshot: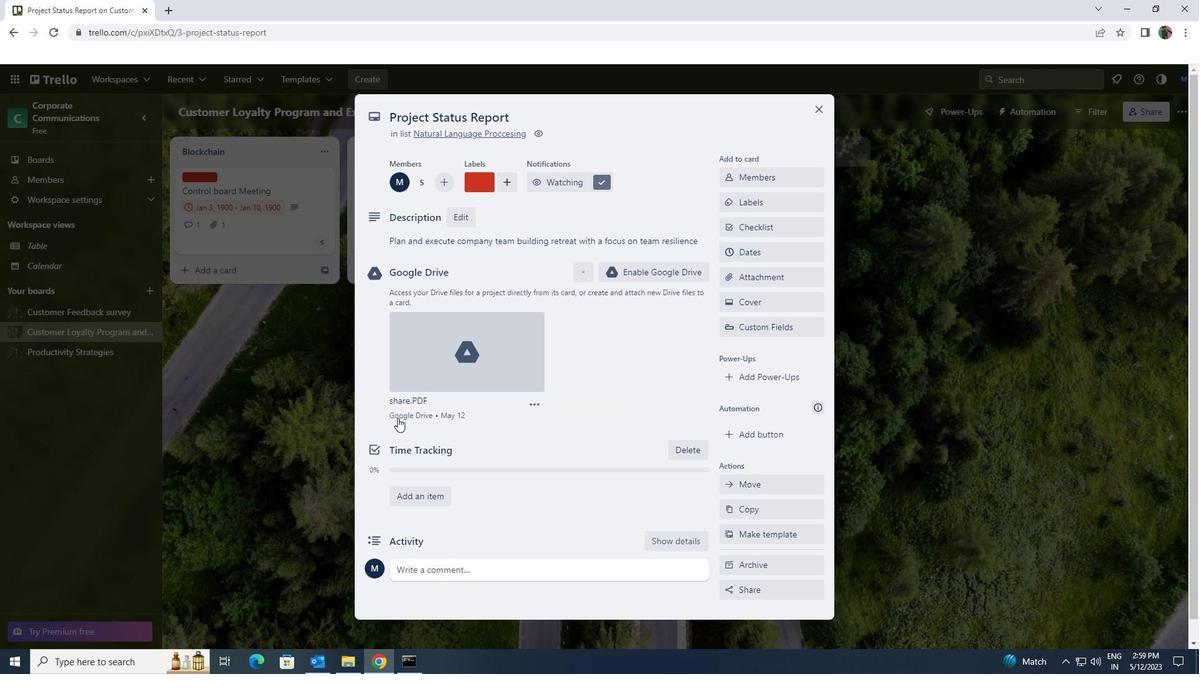 
Action: Mouse scrolled (397, 417) with delta (0, 0)
Screenshot: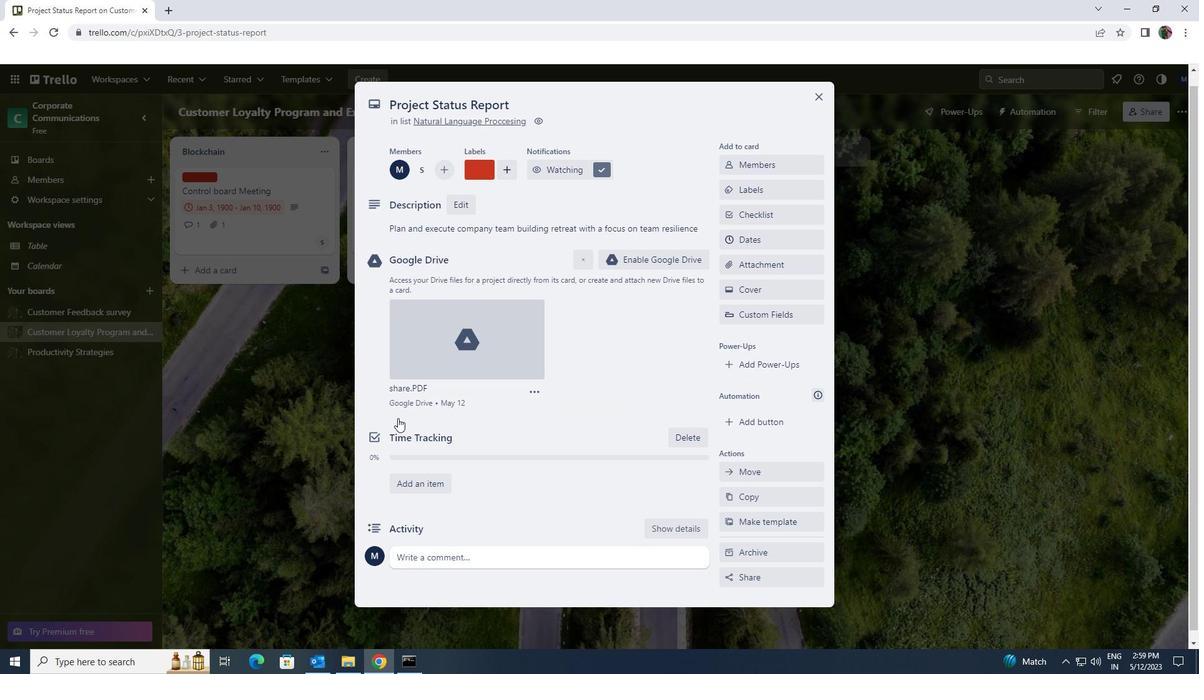 
Action: Mouse scrolled (397, 417) with delta (0, 0)
Screenshot: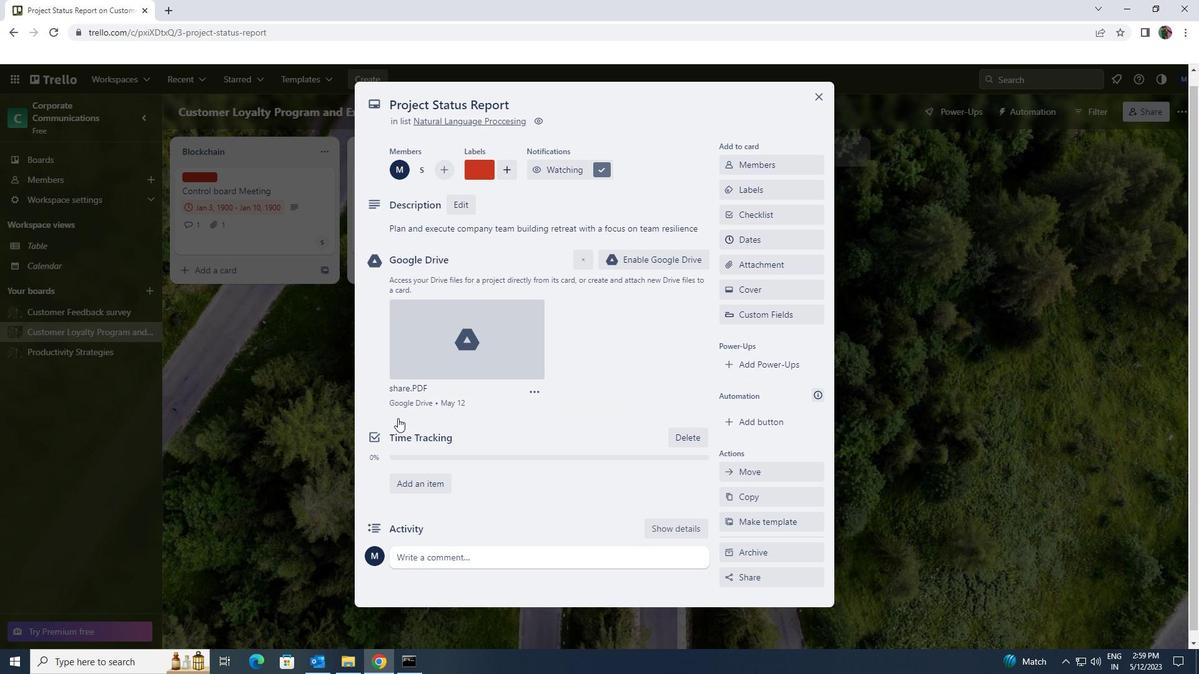 
Action: Mouse scrolled (397, 417) with delta (0, 0)
Screenshot: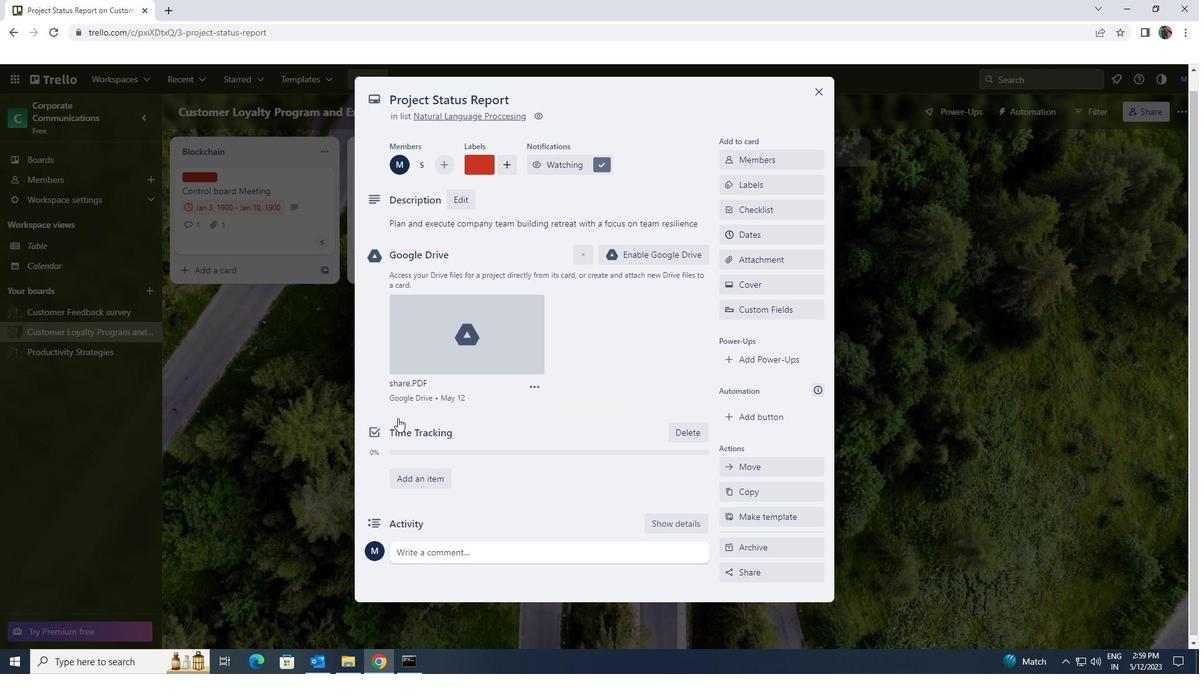 
Action: Mouse moved to (400, 543)
Screenshot: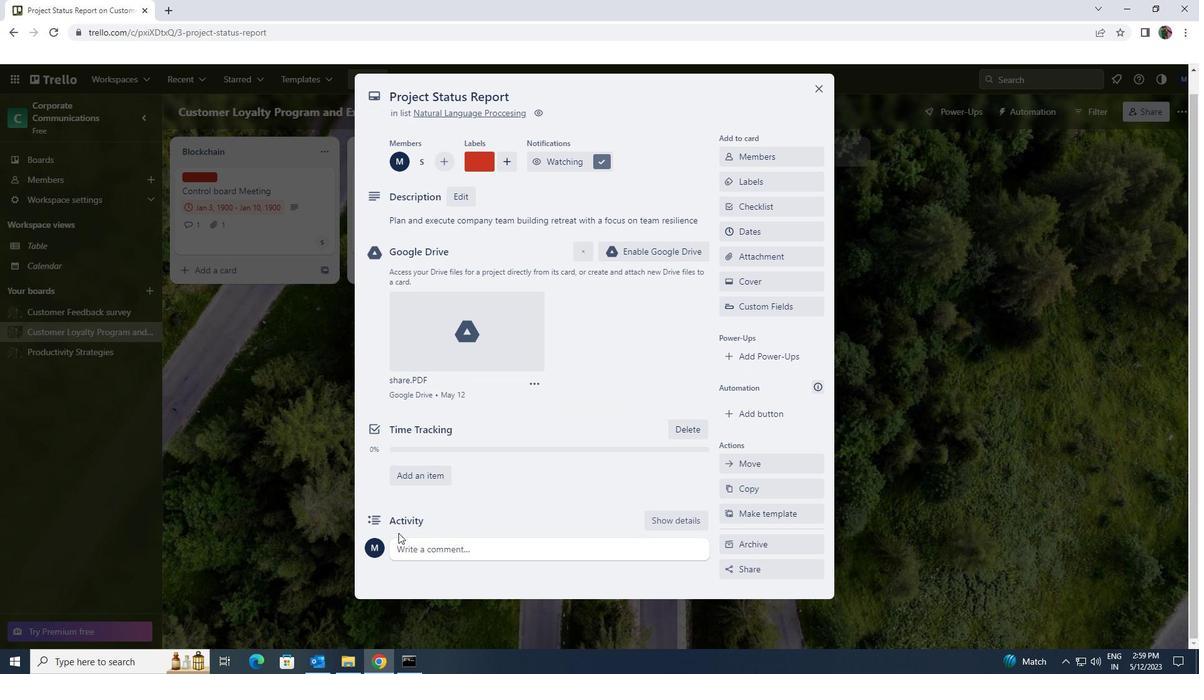 
Action: Mouse pressed left at (400, 543)
Screenshot: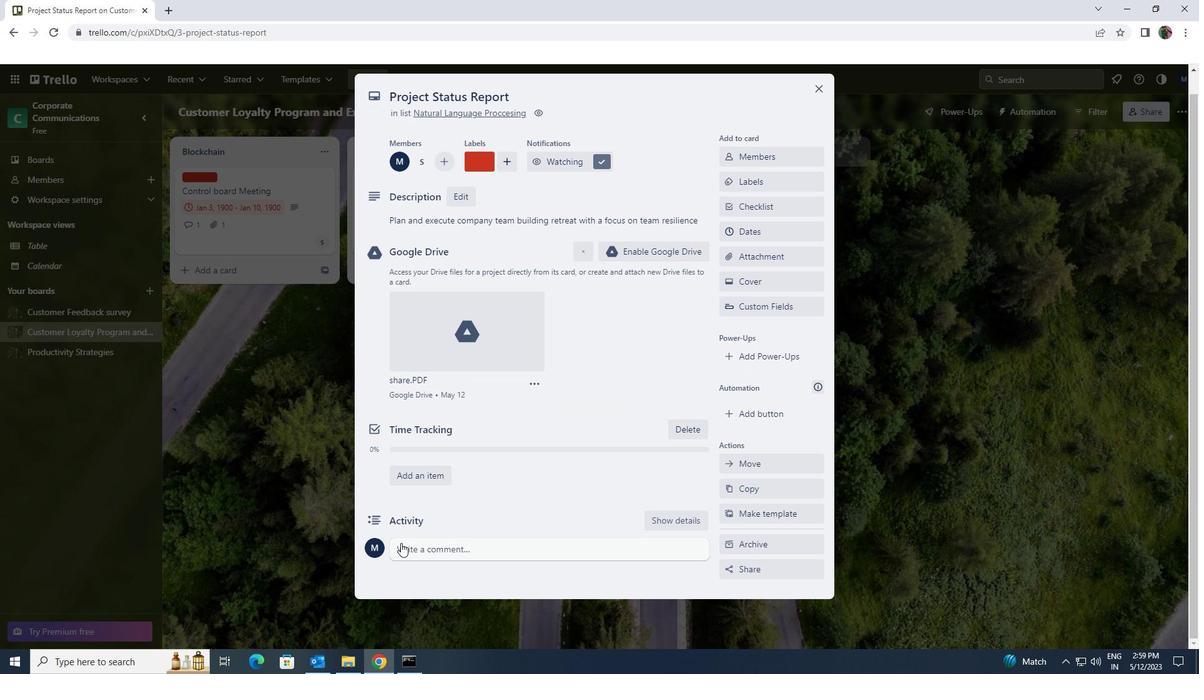 
Action: Key pressed <Key.shift>GIVEN<Key.space>THE<Key.space>POTENTIAL<Key.space>IMPACT<Key.space>OF<Key.space>THIS<Key.space>TASK<Key.space>OF<Key.space>THIS<Key.space>TASK<Key.space>LET<Key.space>US<Key.space>APPROACH<Key.space>IT<Key.space>WITH<Key.space>A<Key.space>STRATEGIC<Key.space>MINDSET<Key.space>ARE<Key.backspace><Key.backspace><Key.backspace>AND<Key.space>EXPLORE<Key.space>ALL<Key.space>OPTIONS<Key.space>BEFORE<Key.space>MAKING<Key.space>A<Key.space>DEECISION
Screenshot: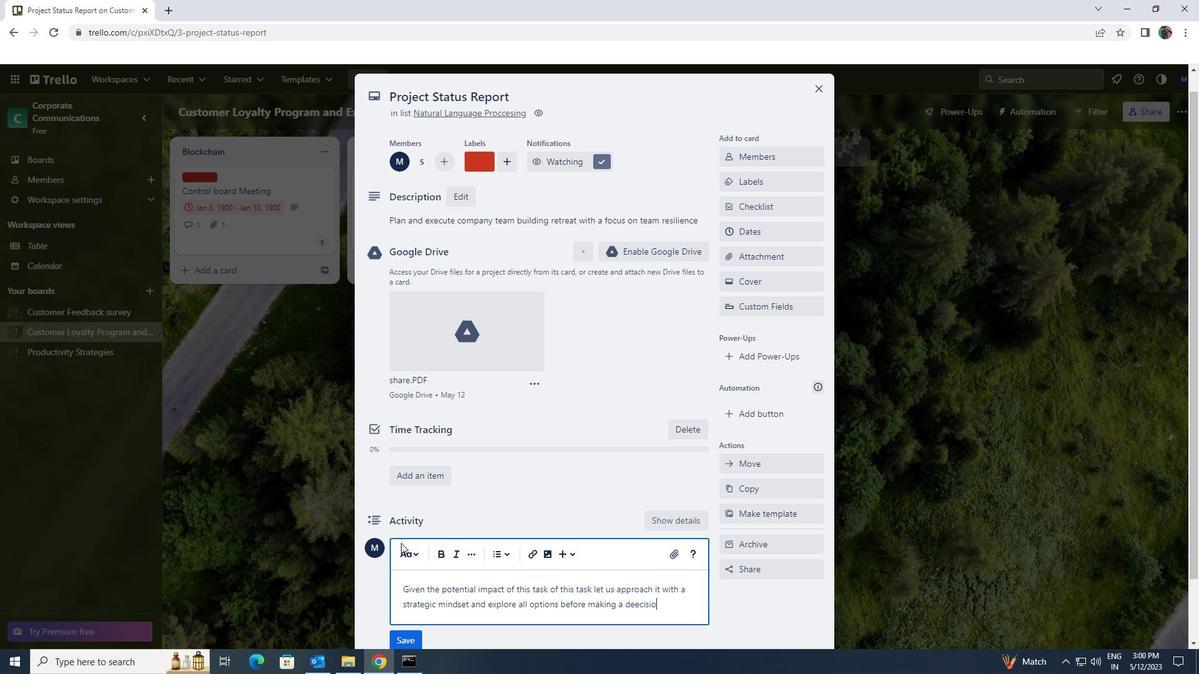 
Action: Mouse scrolled (400, 542) with delta (0, 0)
Screenshot: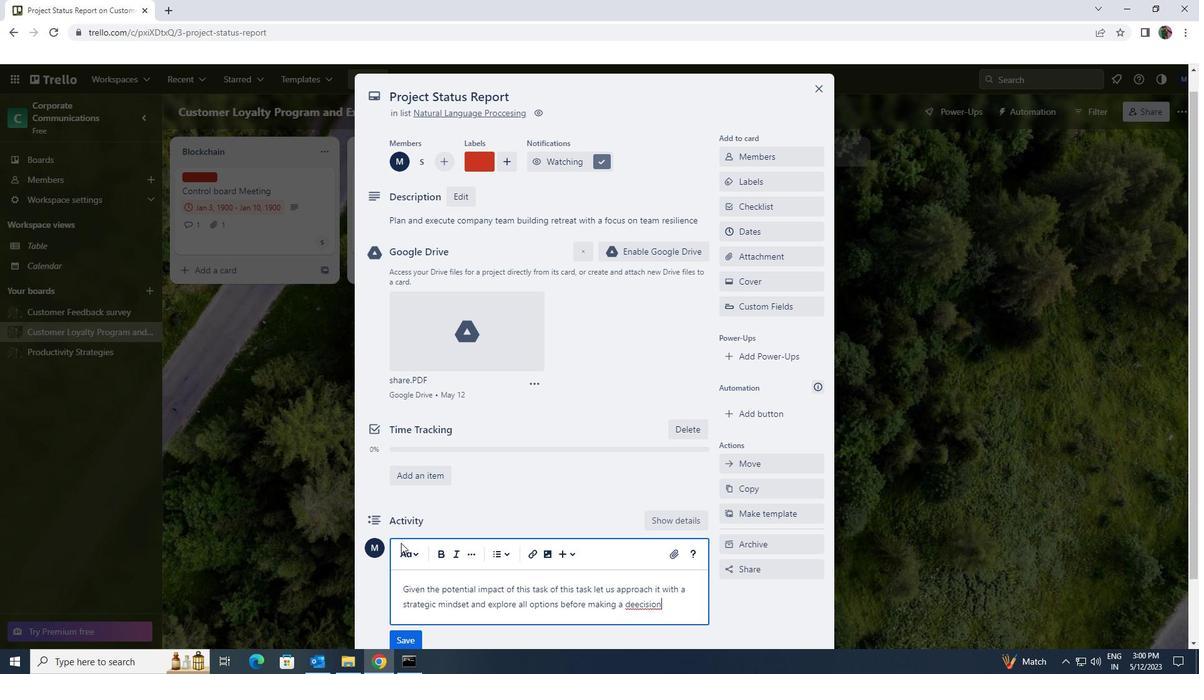 
Action: Mouse scrolled (400, 542) with delta (0, 0)
Screenshot: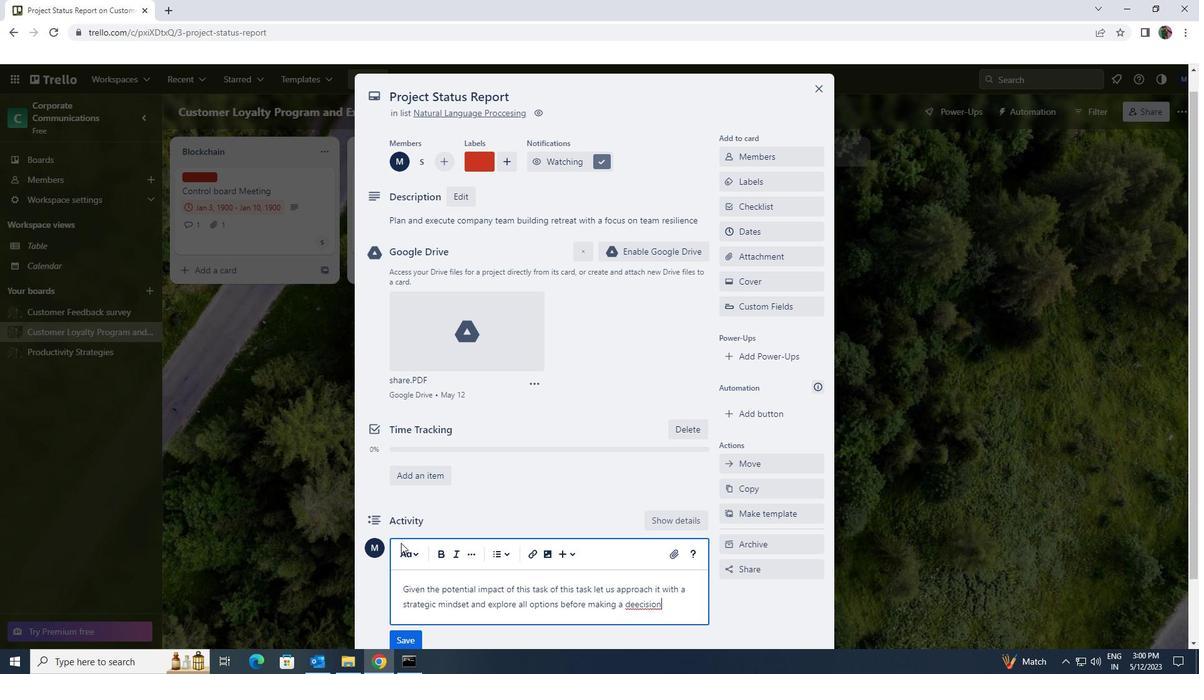 
Action: Mouse scrolled (400, 542) with delta (0, 0)
Screenshot: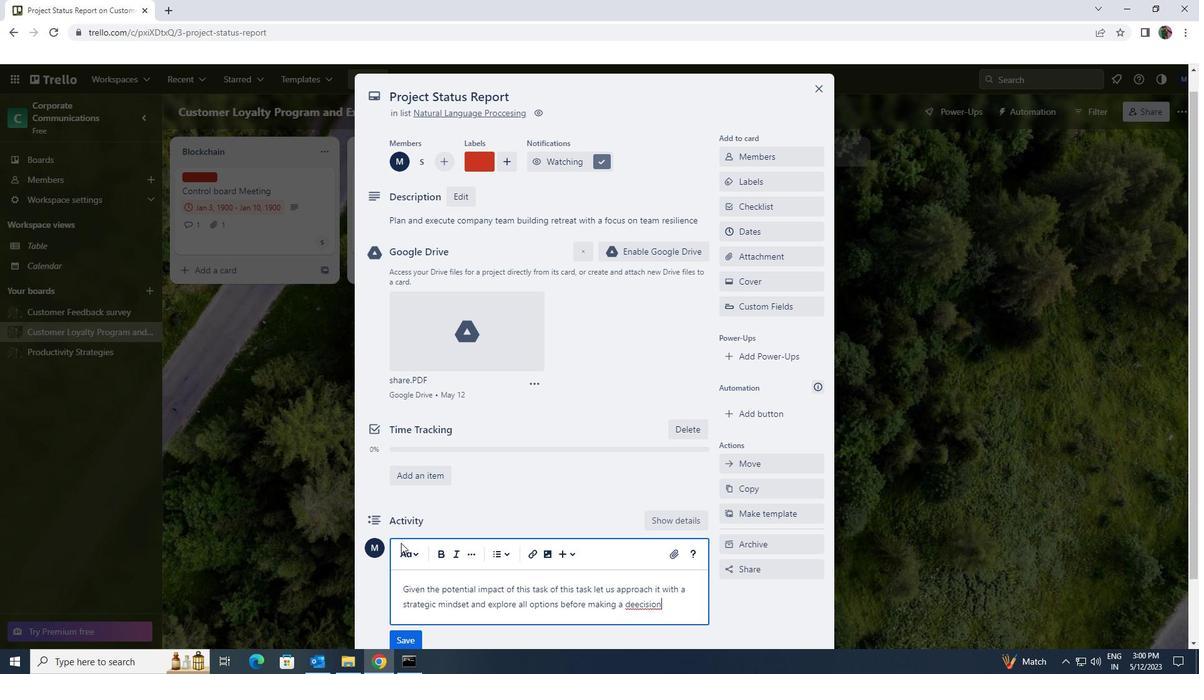 
Action: Key pressed <Key.backspace><Key.backspace><Key.backspace><Key.backspace><Key.backspace><Key.backspace><Key.backspace>CISION
Screenshot: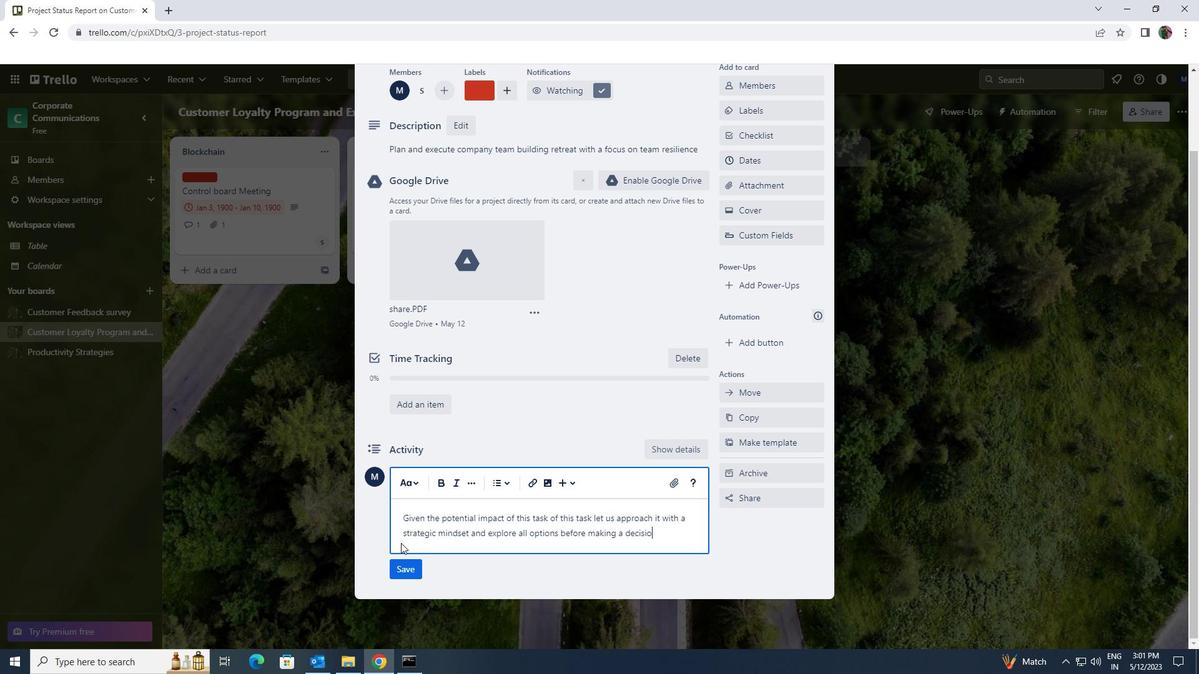 
Action: Mouse moved to (402, 568)
Screenshot: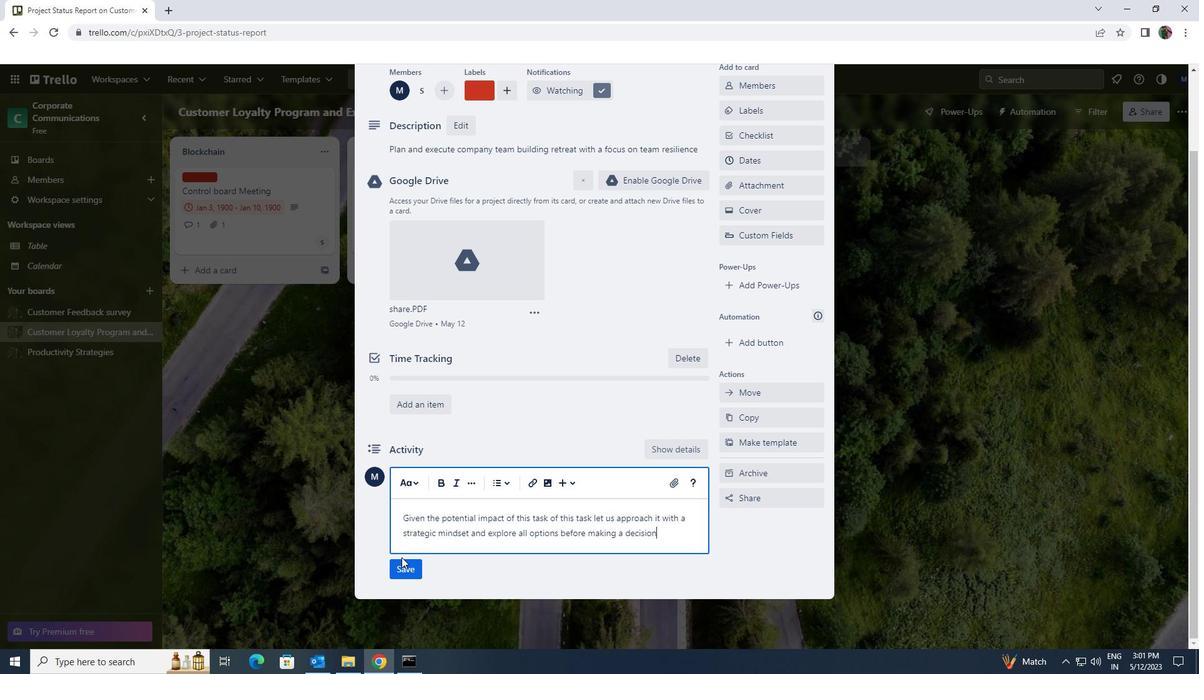 
Action: Mouse pressed left at (402, 568)
Screenshot: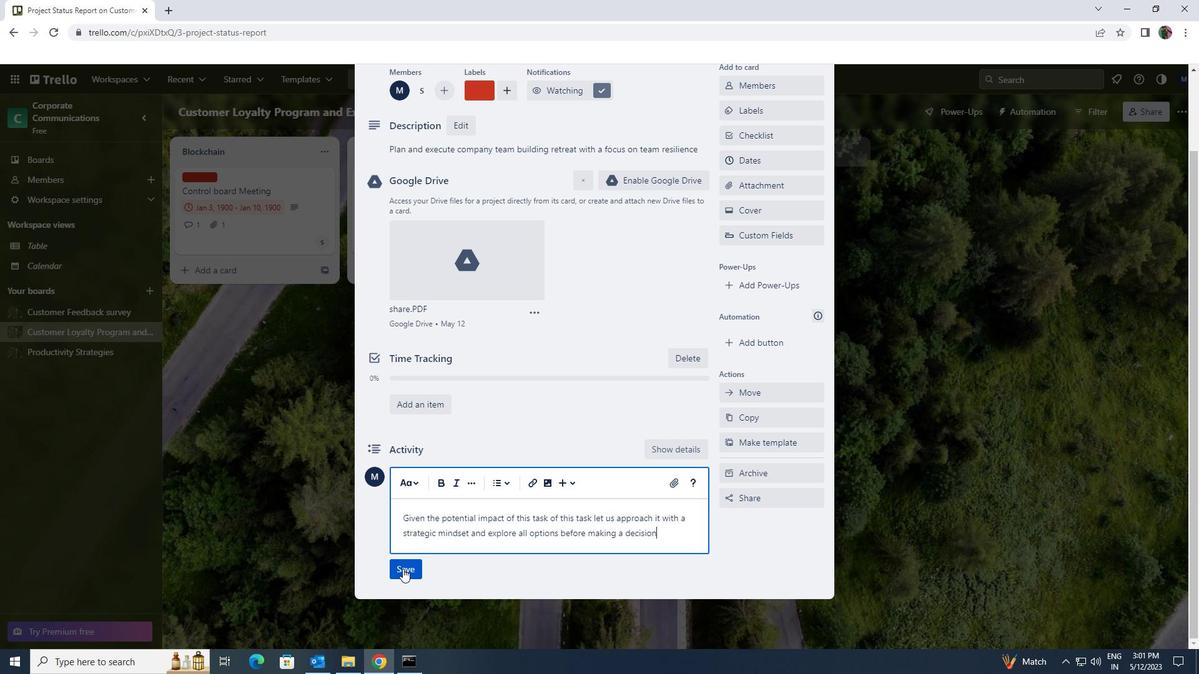 
Action: Mouse moved to (491, 492)
Screenshot: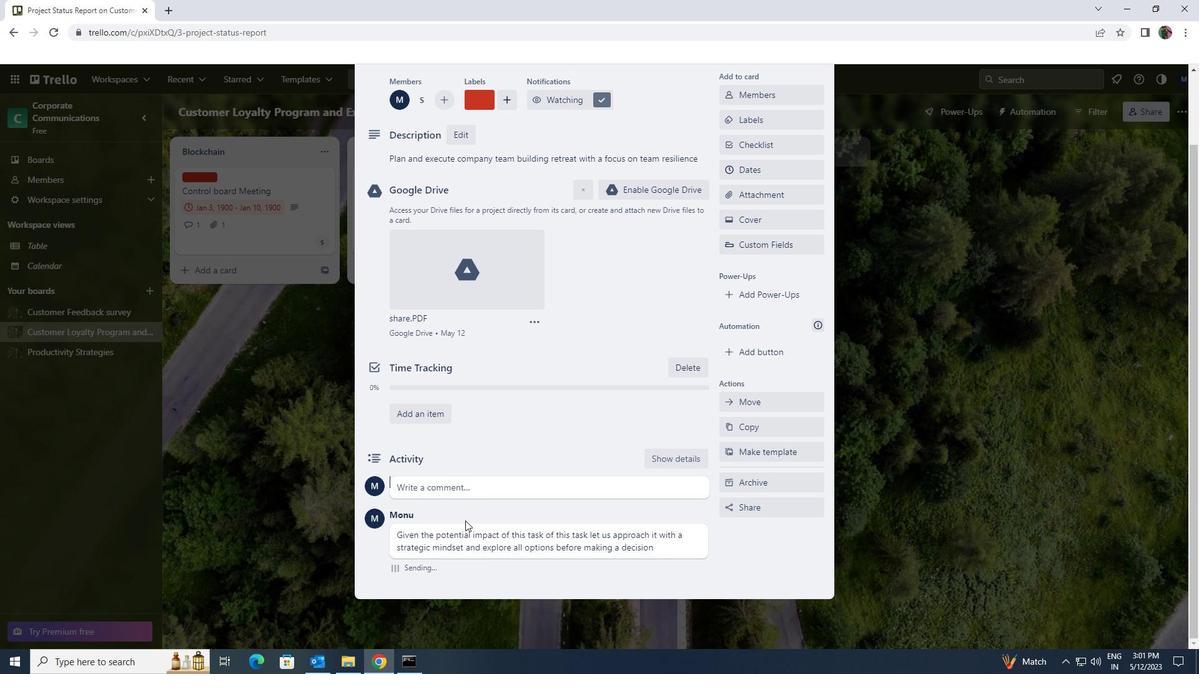 
Action: Mouse scrolled (491, 493) with delta (0, 0)
Screenshot: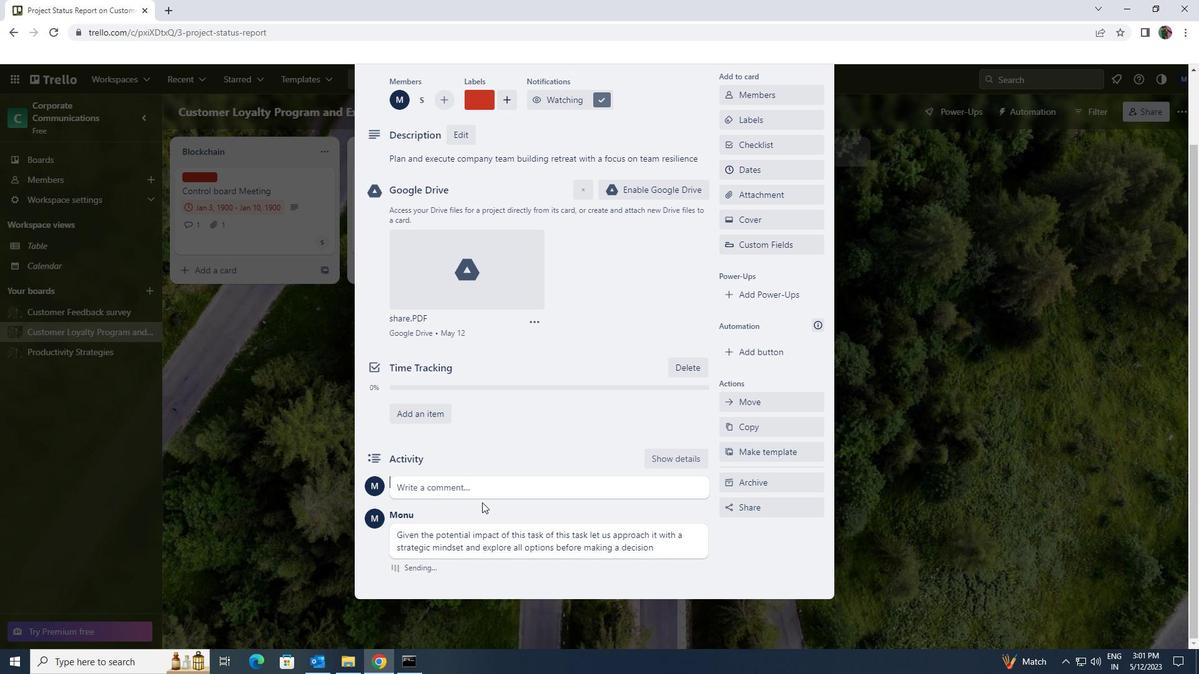 
Action: Mouse scrolled (491, 493) with delta (0, 0)
Screenshot: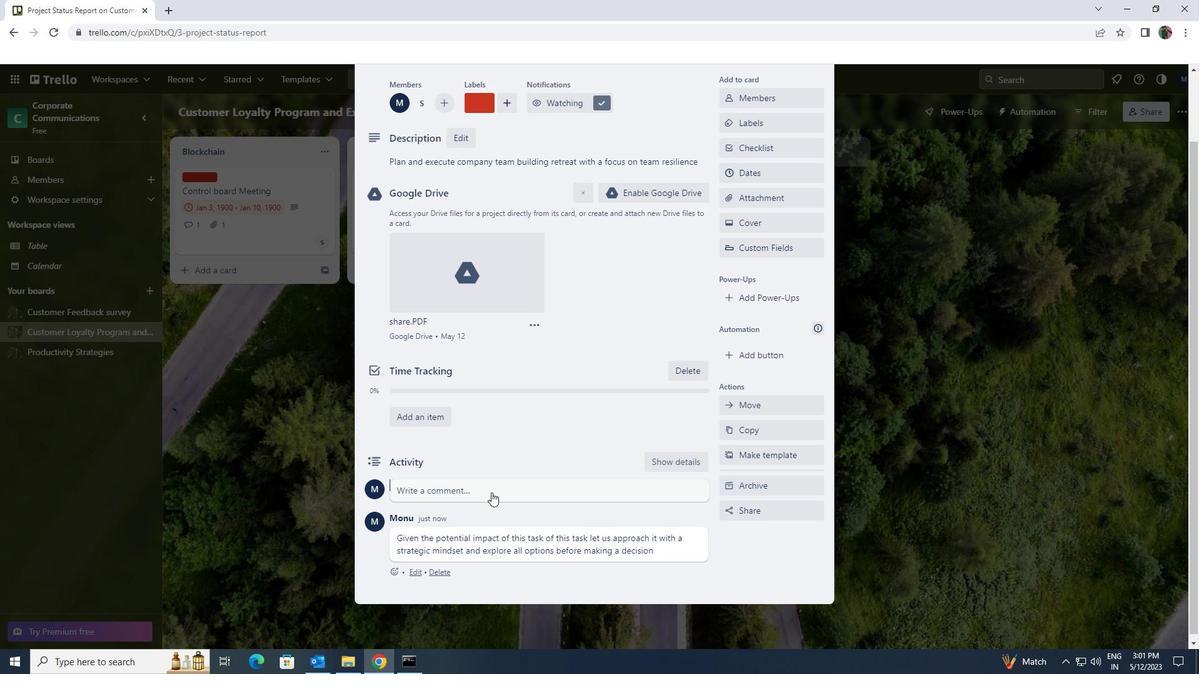 
Action: Mouse scrolled (491, 493) with delta (0, 0)
Screenshot: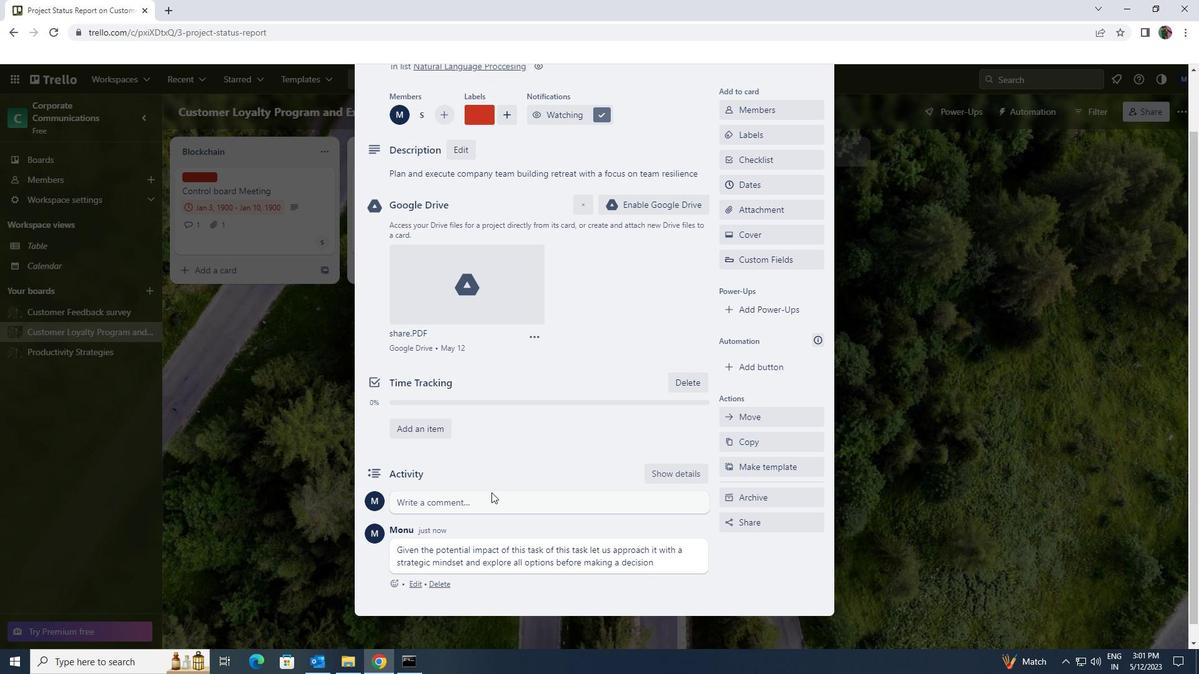 
Action: Mouse moved to (775, 253)
Screenshot: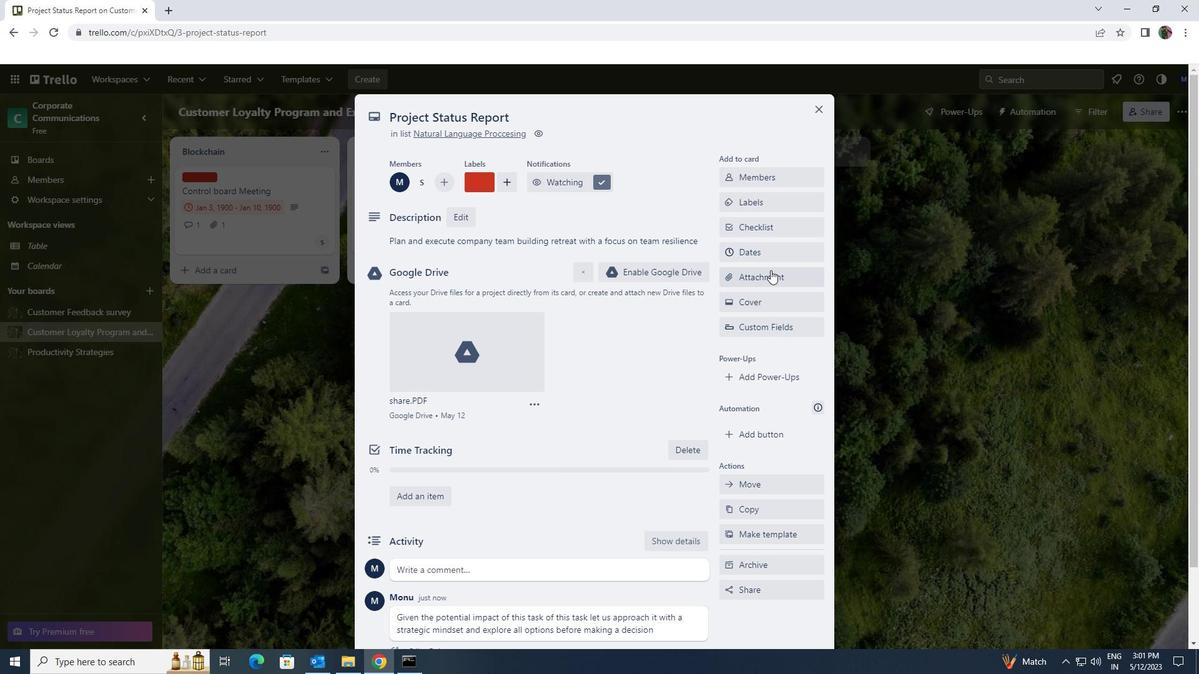 
Action: Mouse pressed left at (775, 253)
Screenshot: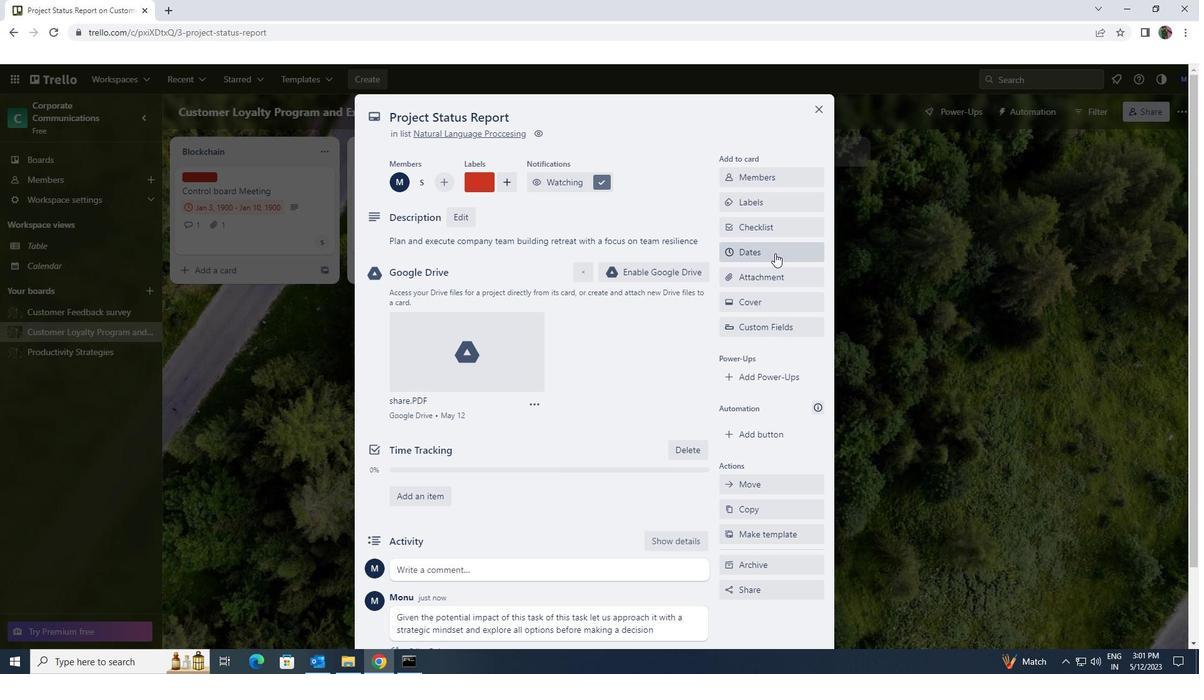 
Action: Mouse moved to (734, 337)
Screenshot: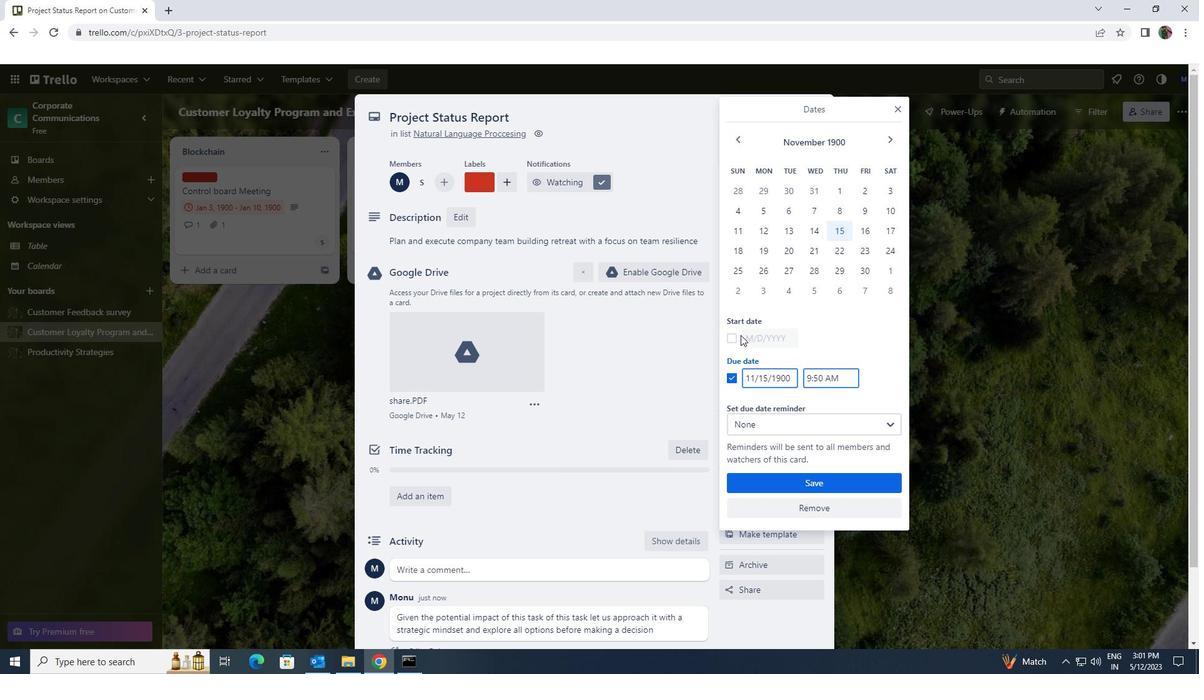 
Action: Mouse pressed left at (734, 337)
Screenshot: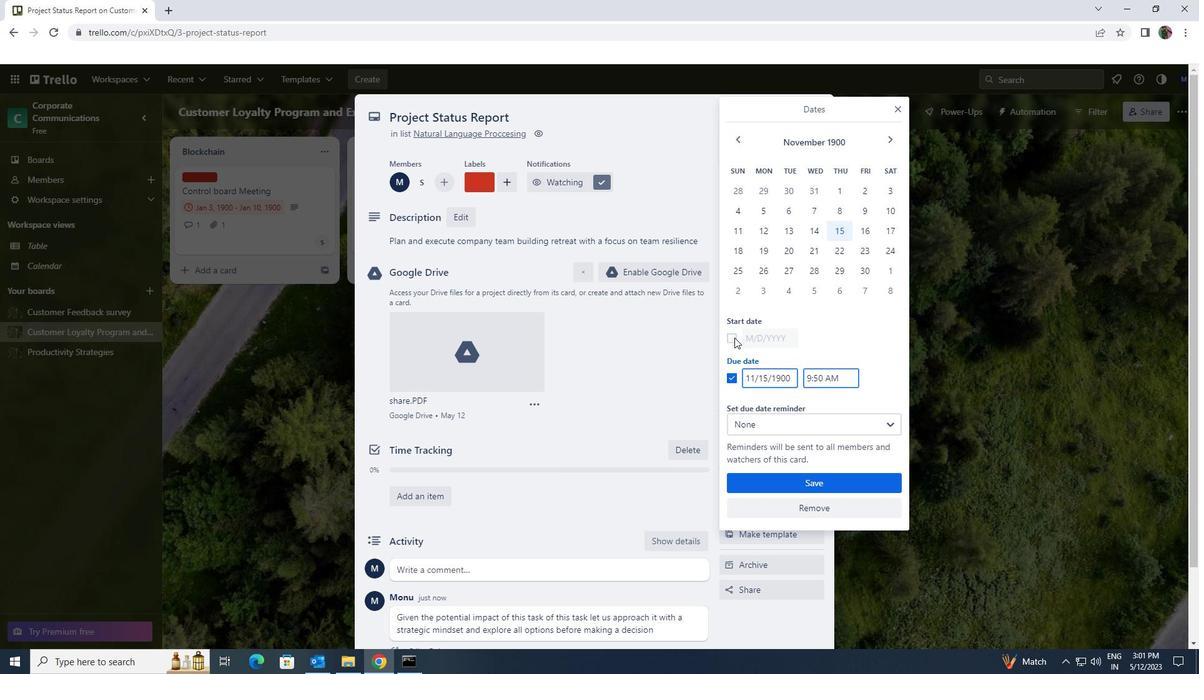 
Action: Mouse moved to (790, 337)
Screenshot: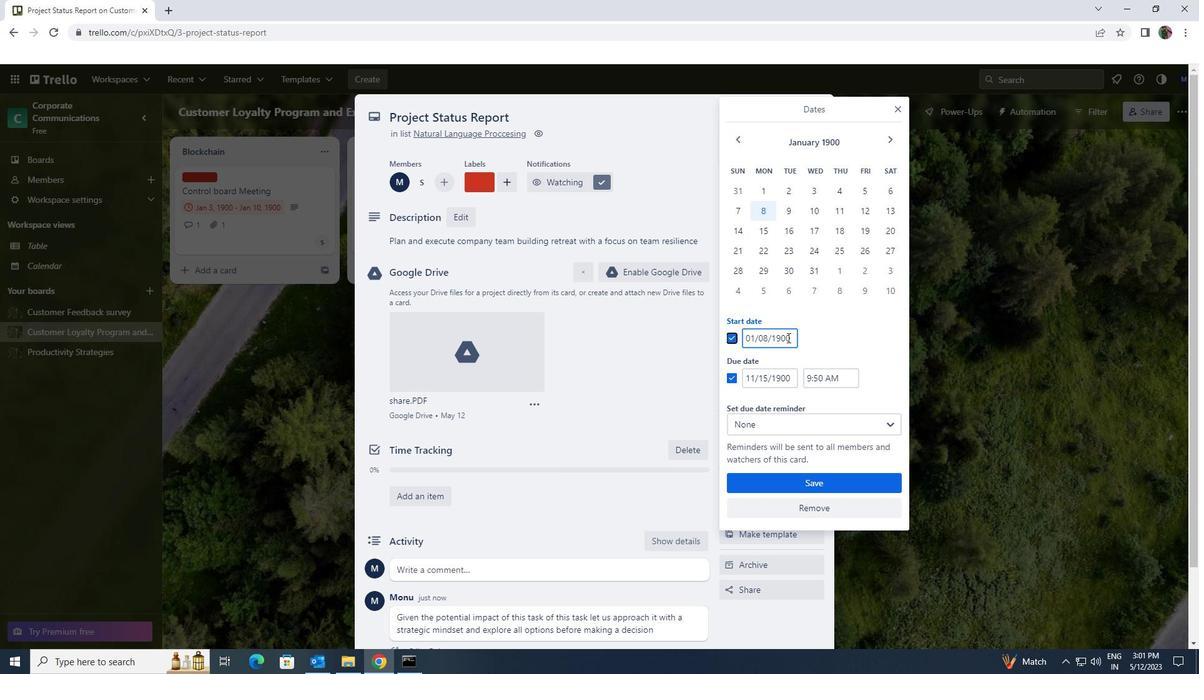 
Action: Mouse pressed left at (790, 337)
Screenshot: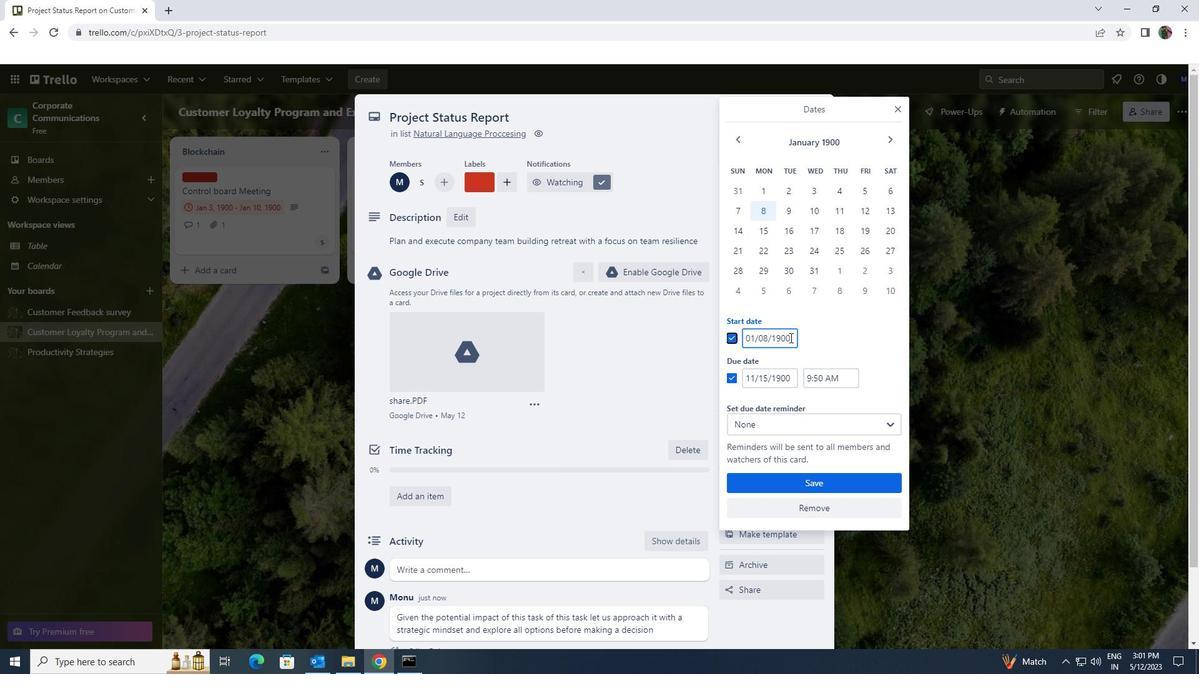 
Action: Mouse moved to (740, 327)
Screenshot: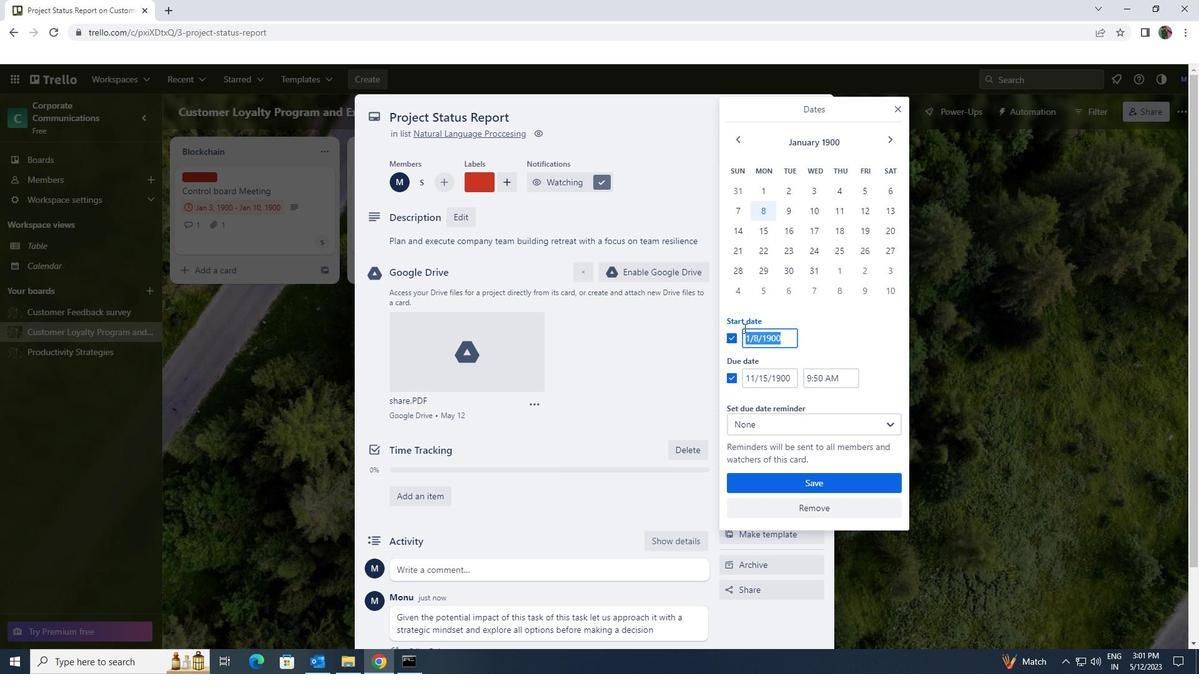 
Action: Key pressed 1/9/1900
Screenshot: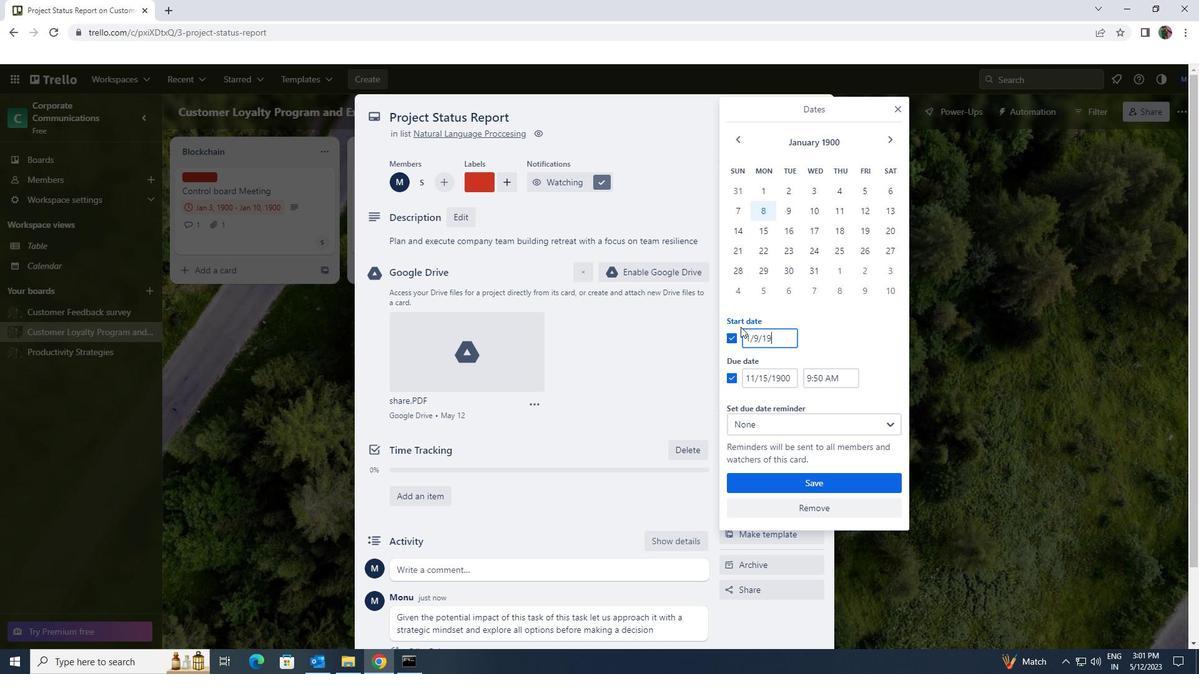 
Action: Mouse moved to (792, 380)
Screenshot: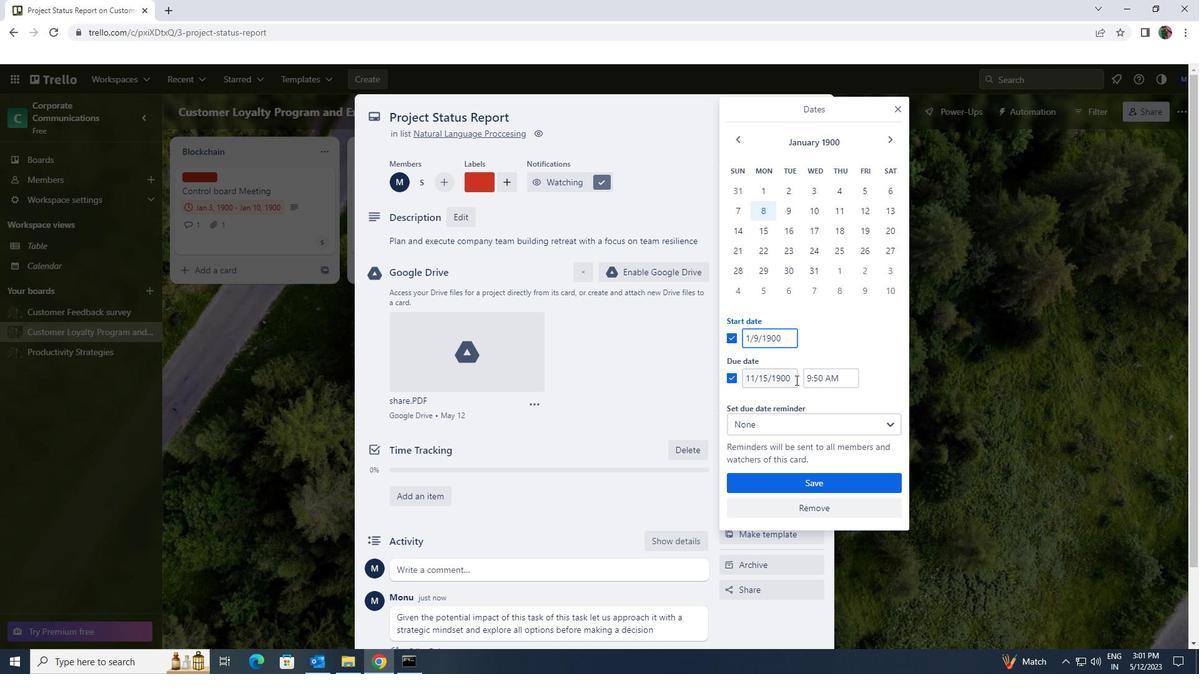 
Action: Mouse pressed left at (792, 380)
Screenshot: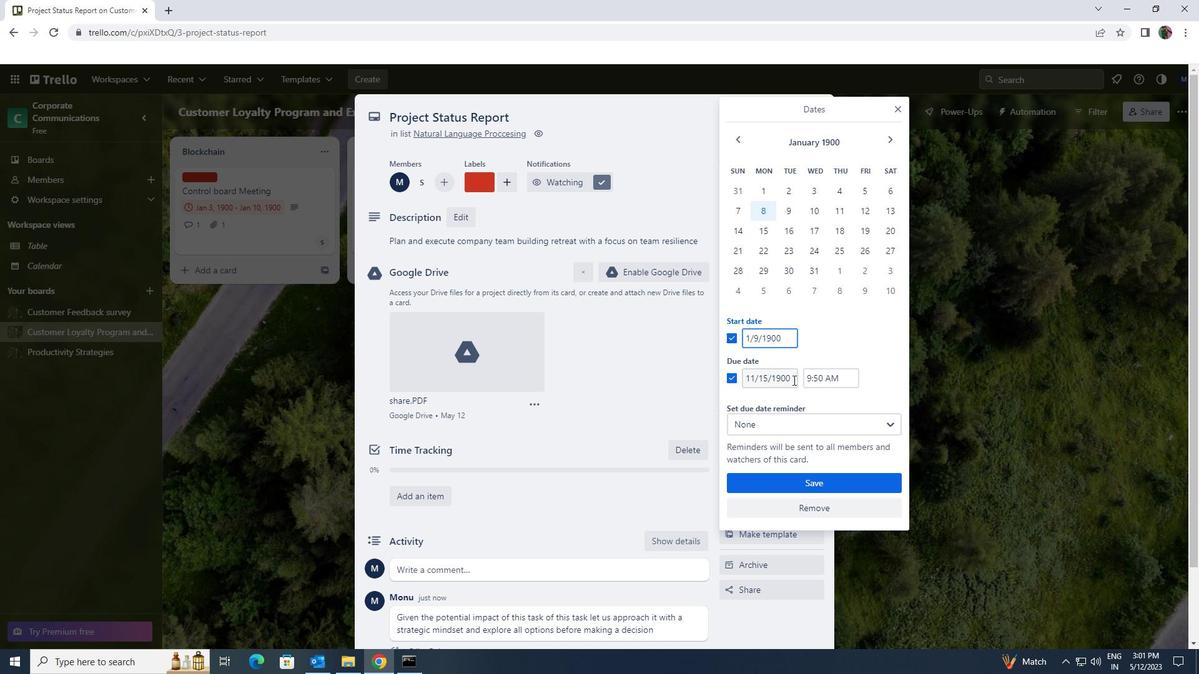 
Action: Mouse moved to (715, 377)
Screenshot: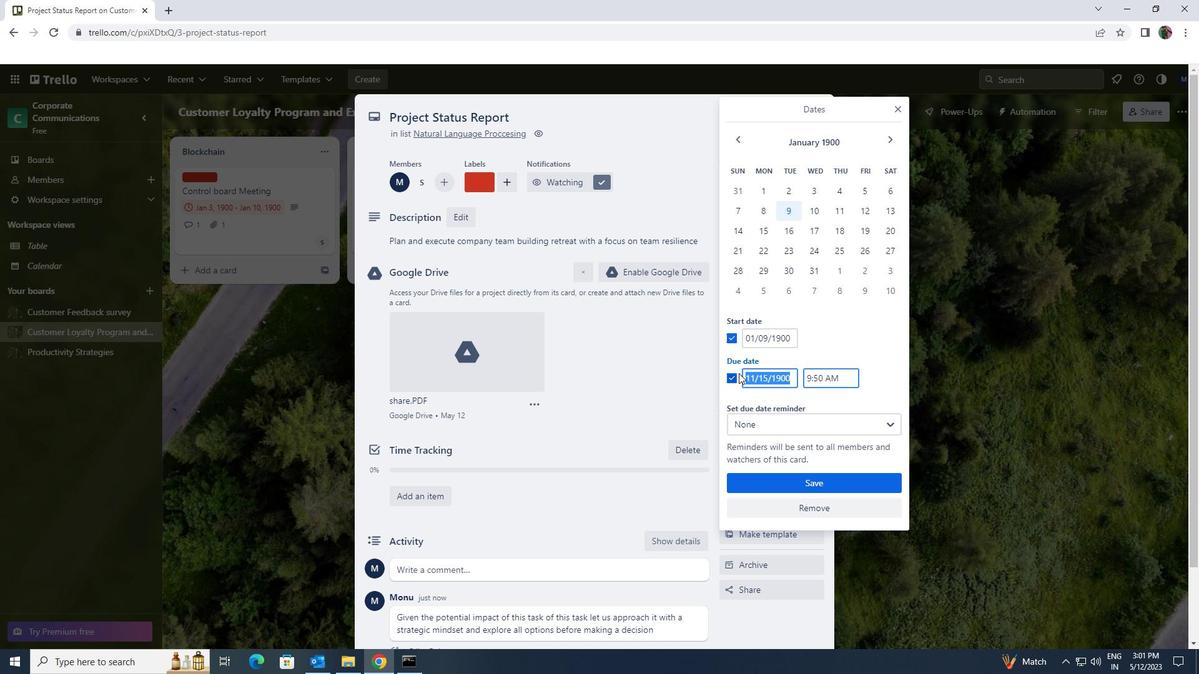 
Action: Key pressed 1/16/1900
Screenshot: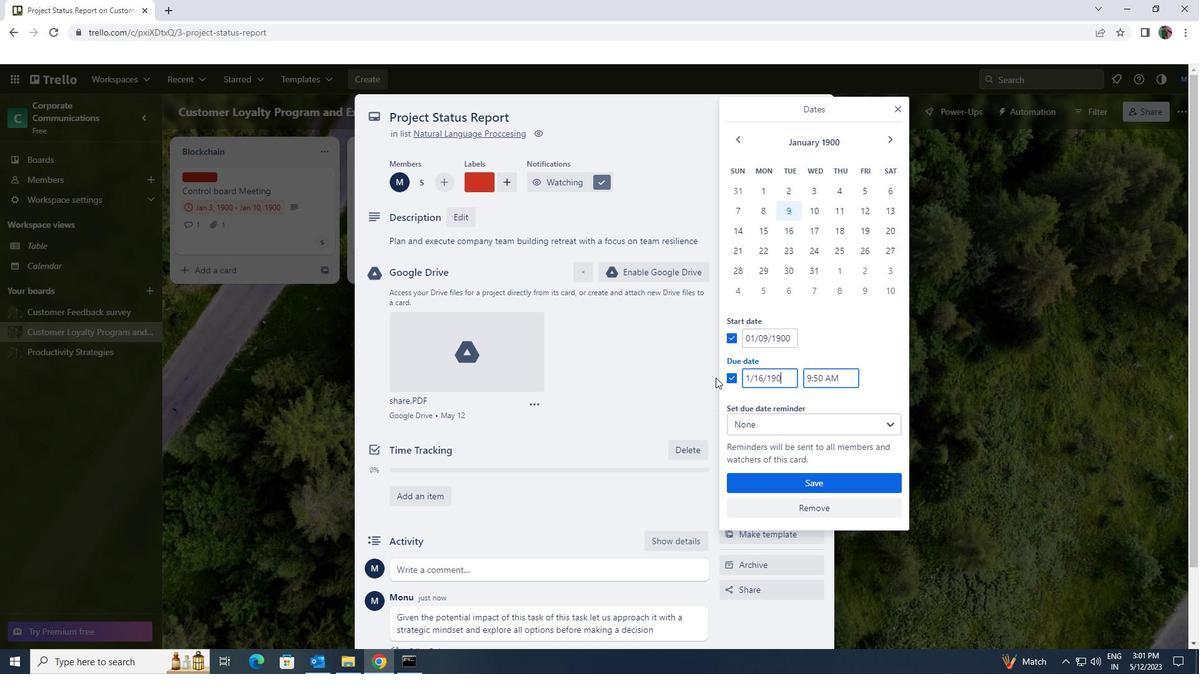 
Action: Mouse moved to (757, 484)
Screenshot: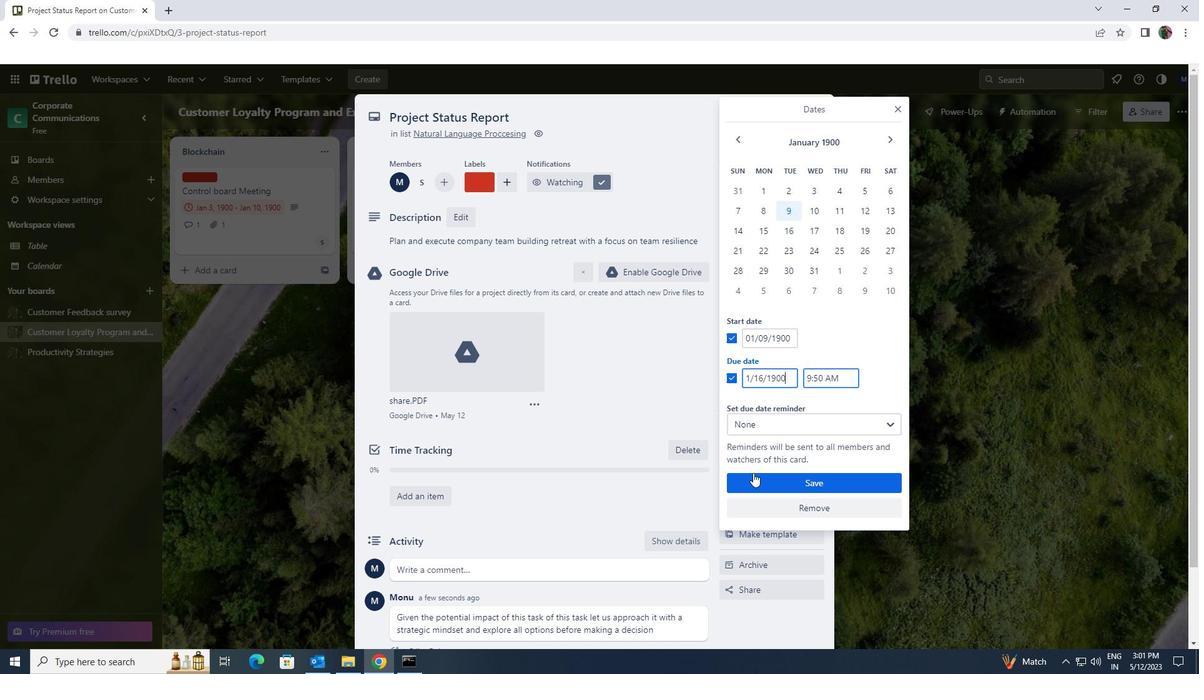 
Action: Mouse pressed left at (757, 484)
Screenshot: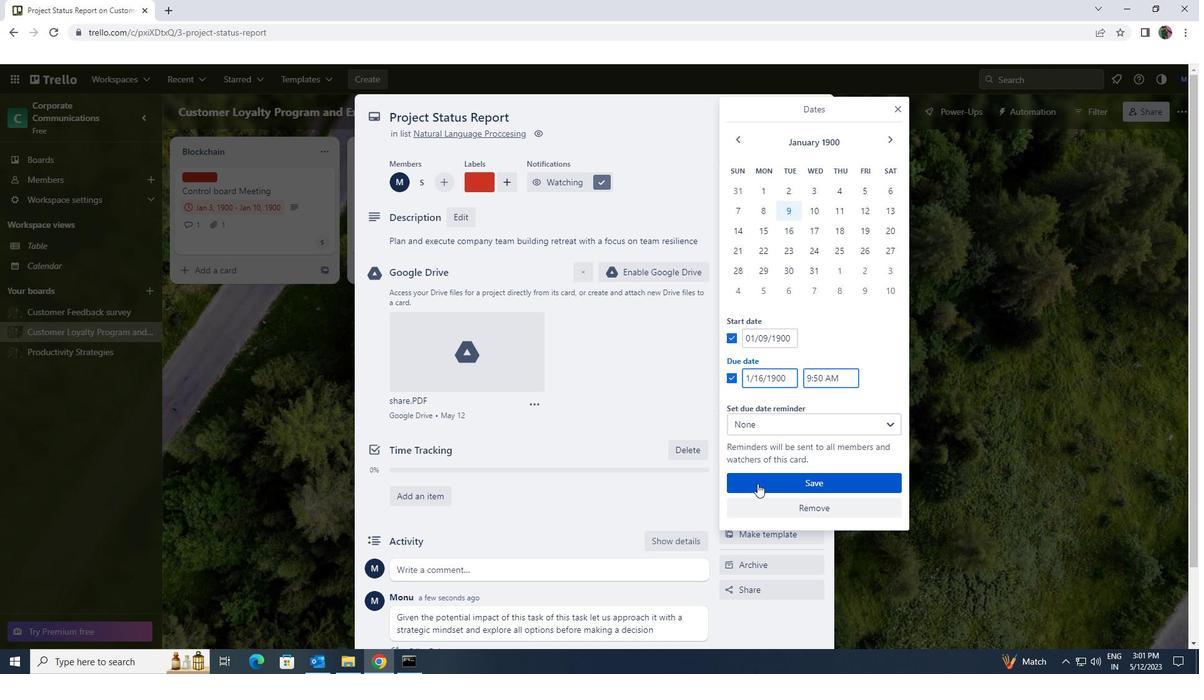 
